 Task: Find a one-way business class flight from Sun Valley to Evansville on May 3rd for 3 adults and 3 children, using American Airlines, with 4 checked bags, departing between 4:00 AM and 12:00 AM.
Action: Mouse moved to (292, 272)
Screenshot: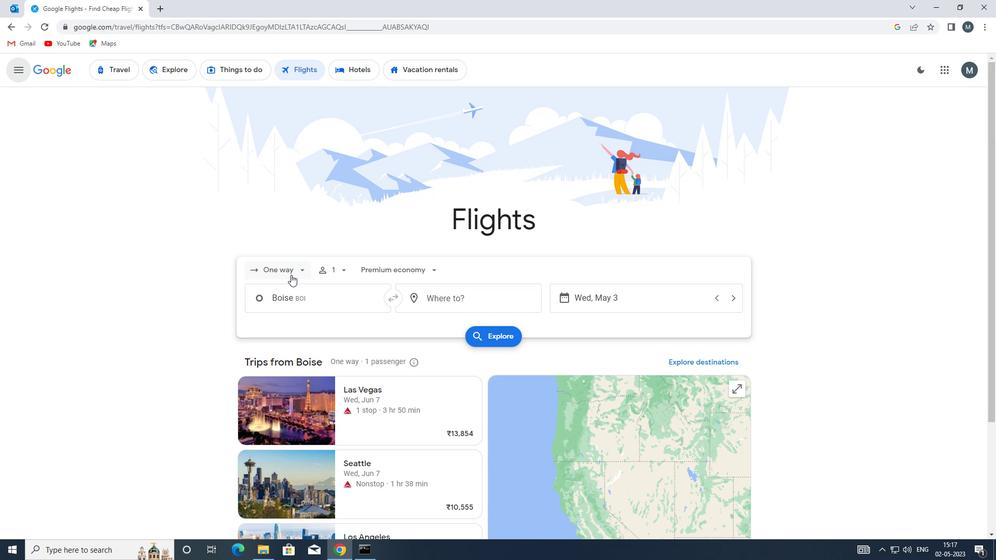 
Action: Mouse pressed left at (292, 272)
Screenshot: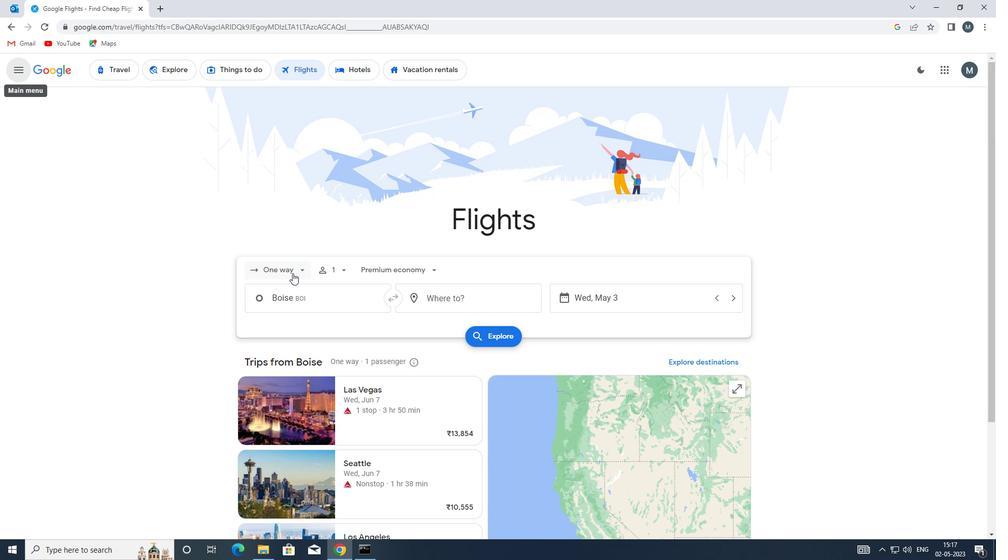 
Action: Mouse moved to (298, 318)
Screenshot: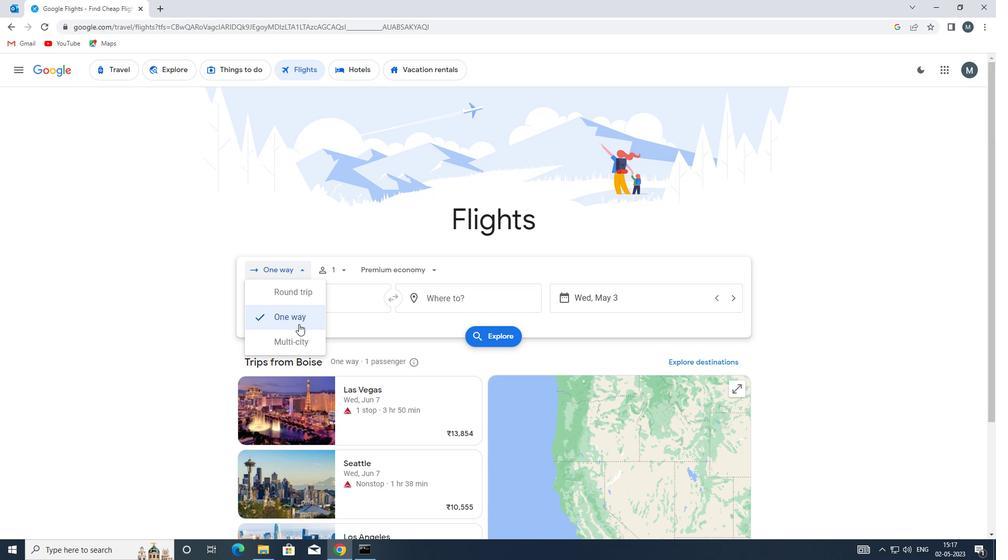 
Action: Mouse pressed left at (298, 318)
Screenshot: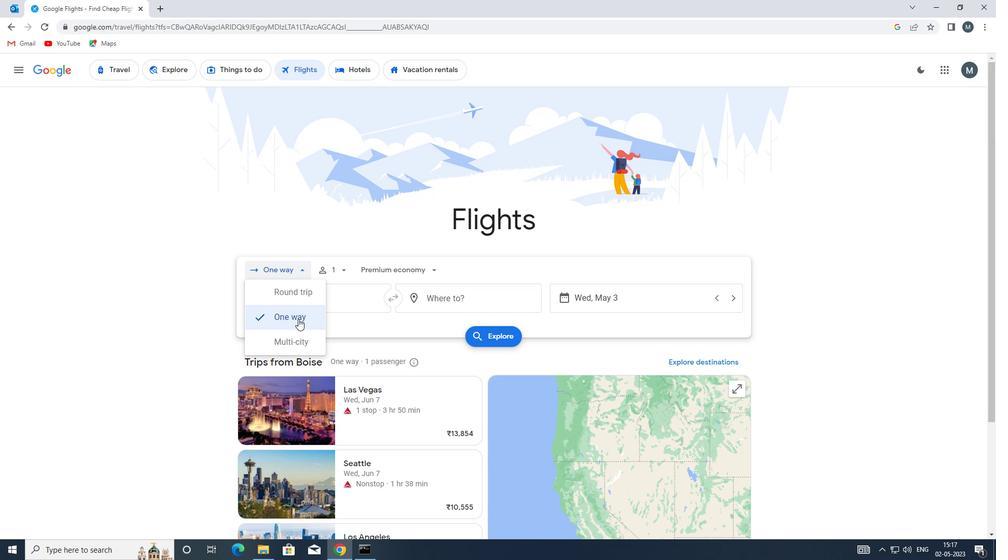 
Action: Mouse moved to (342, 267)
Screenshot: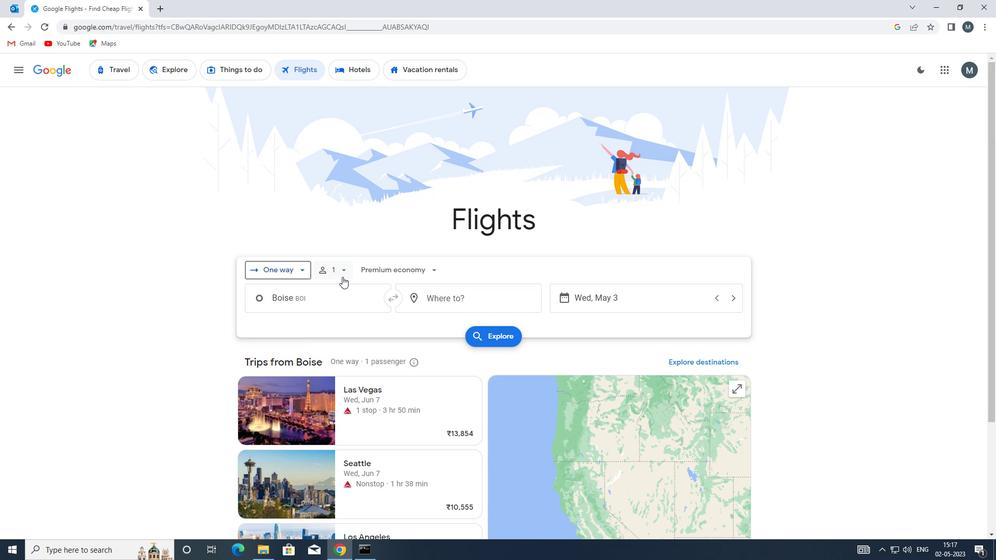 
Action: Mouse pressed left at (342, 267)
Screenshot: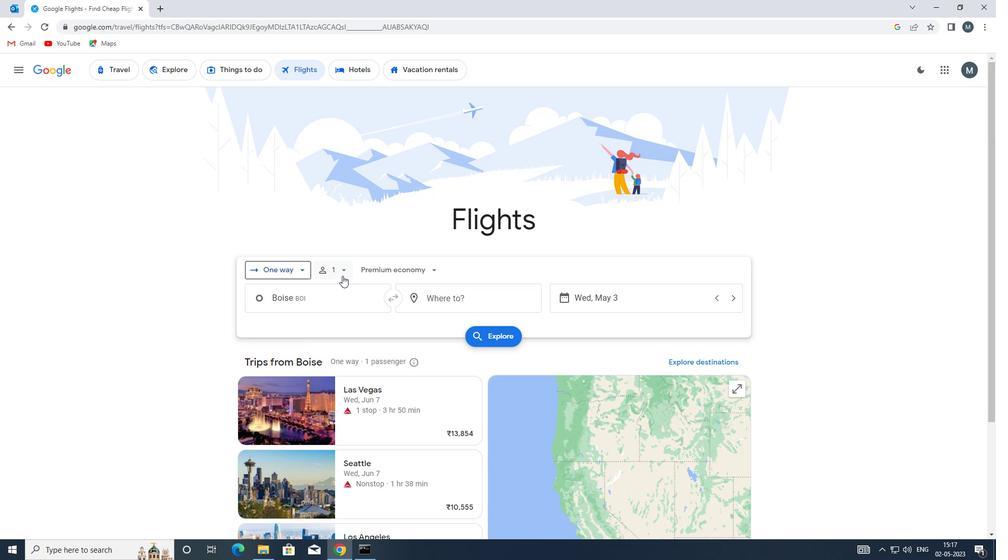 
Action: Mouse moved to (420, 295)
Screenshot: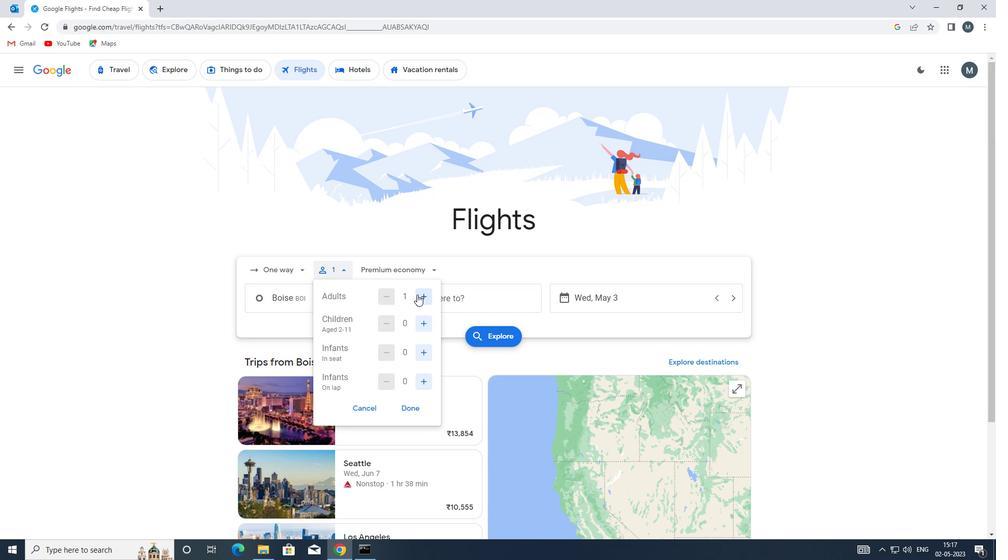 
Action: Mouse pressed left at (420, 295)
Screenshot: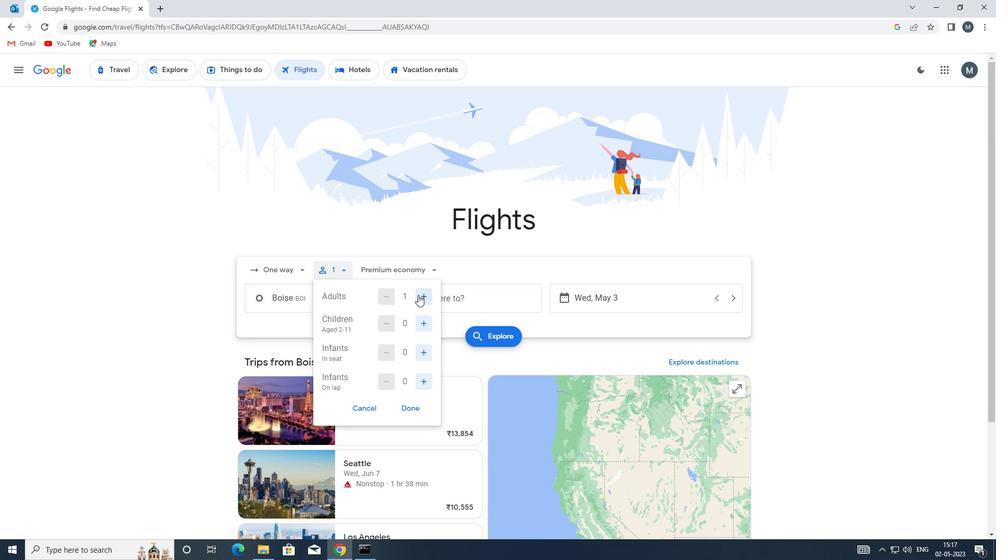 
Action: Mouse moved to (420, 295)
Screenshot: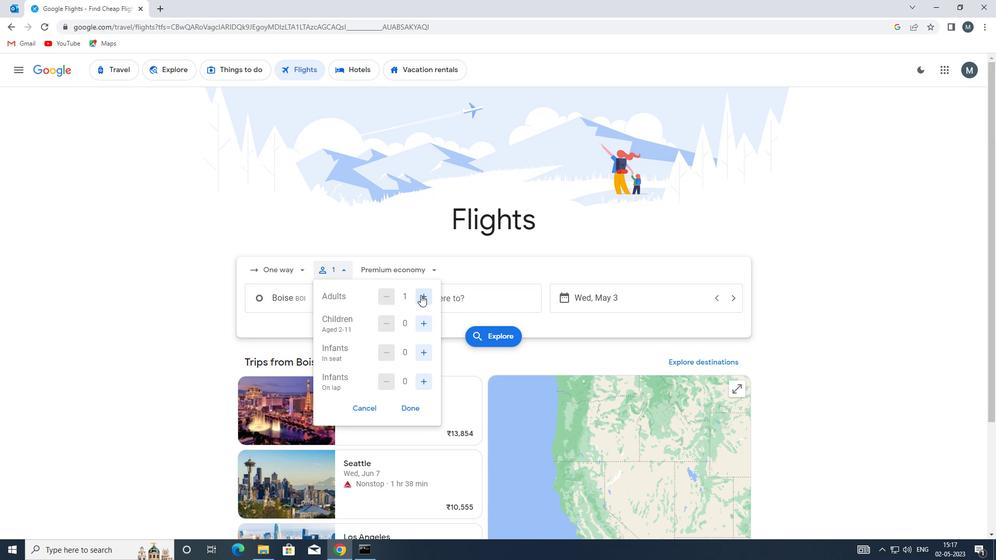 
Action: Mouse pressed left at (420, 295)
Screenshot: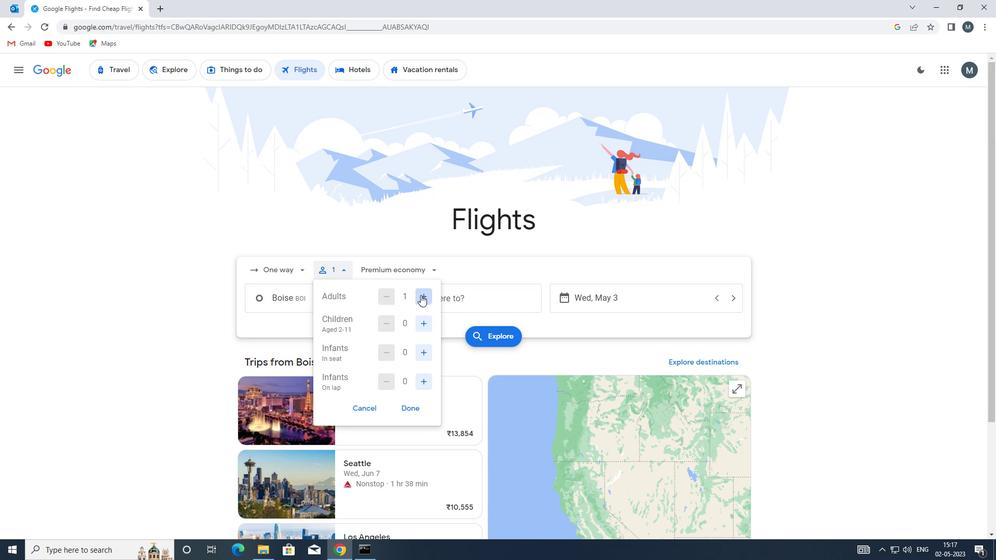 
Action: Mouse pressed left at (420, 295)
Screenshot: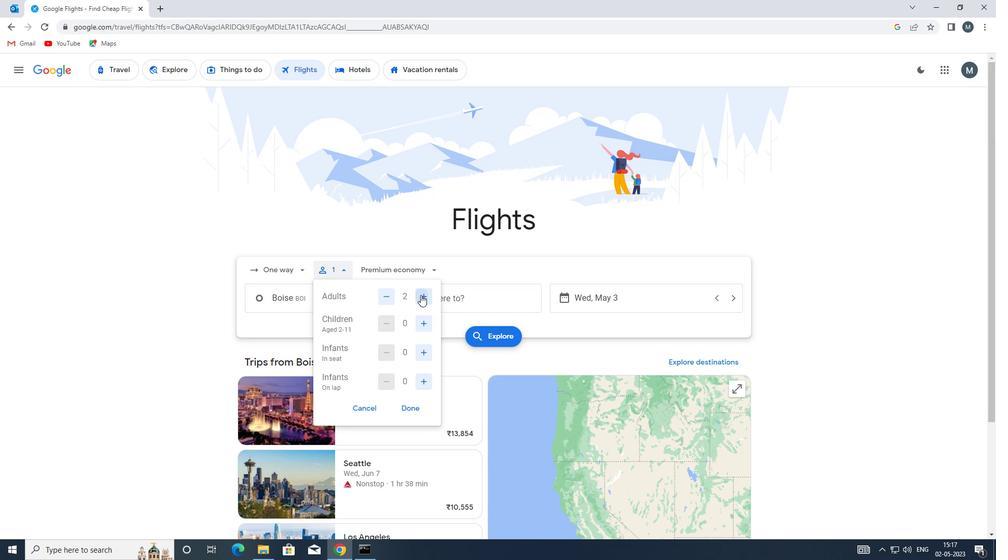 
Action: Mouse moved to (386, 295)
Screenshot: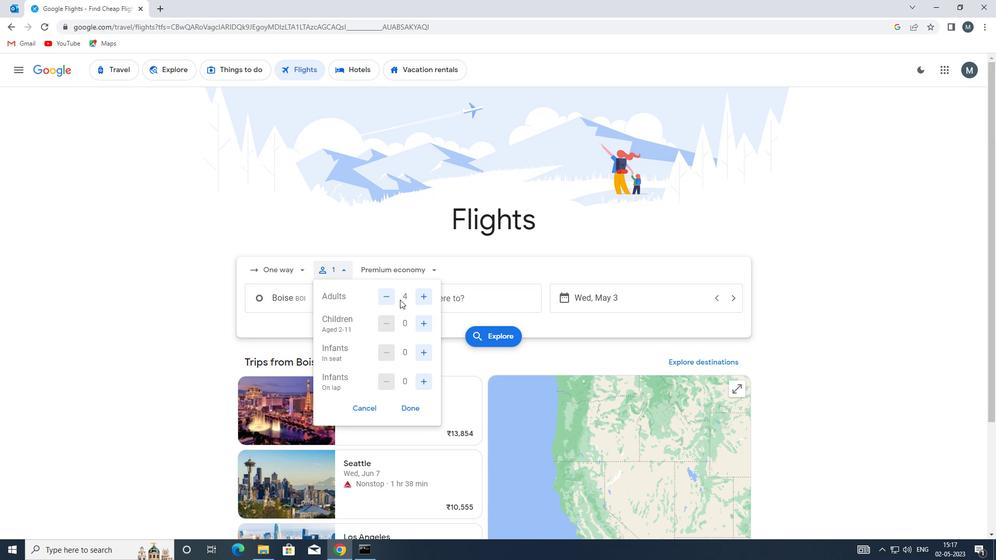 
Action: Mouse pressed left at (386, 295)
Screenshot: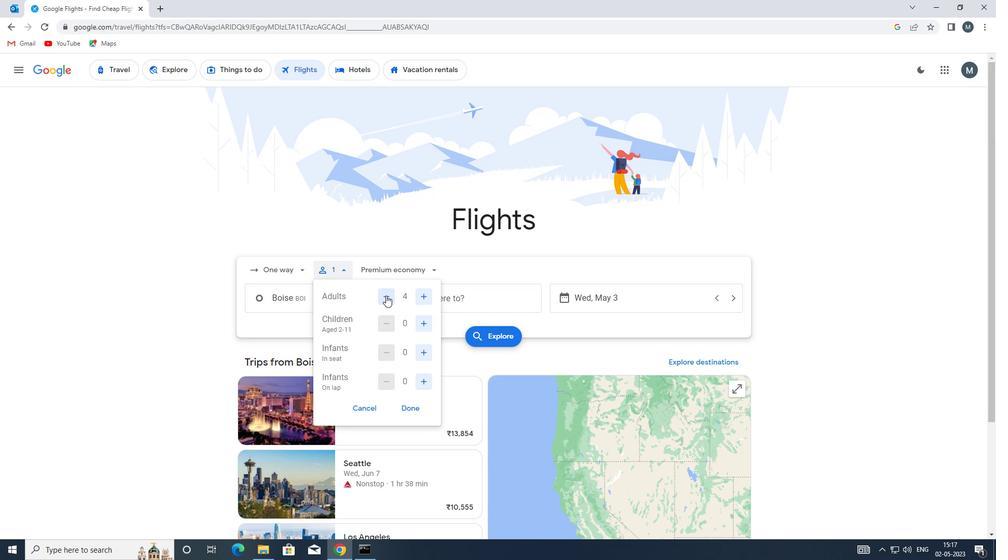 
Action: Mouse moved to (420, 322)
Screenshot: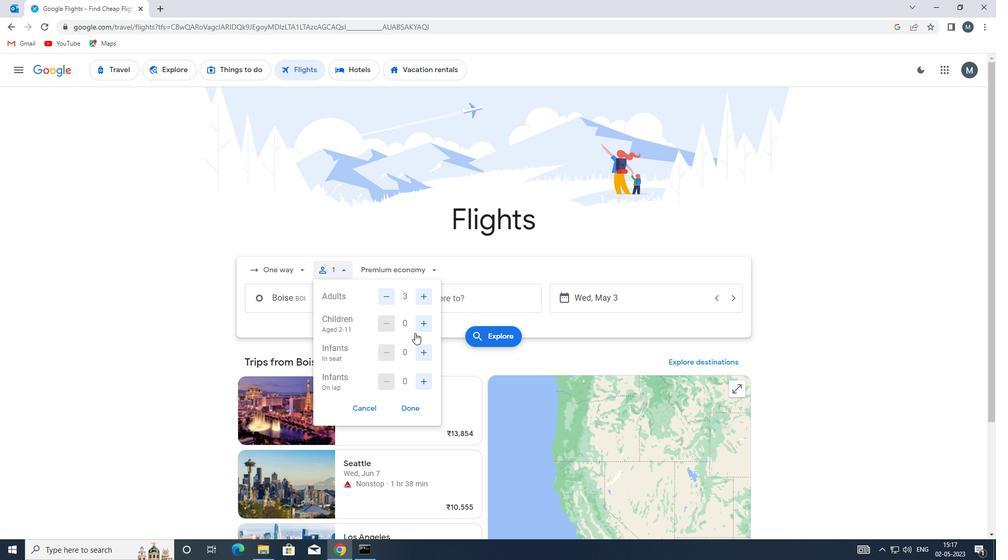 
Action: Mouse pressed left at (420, 322)
Screenshot: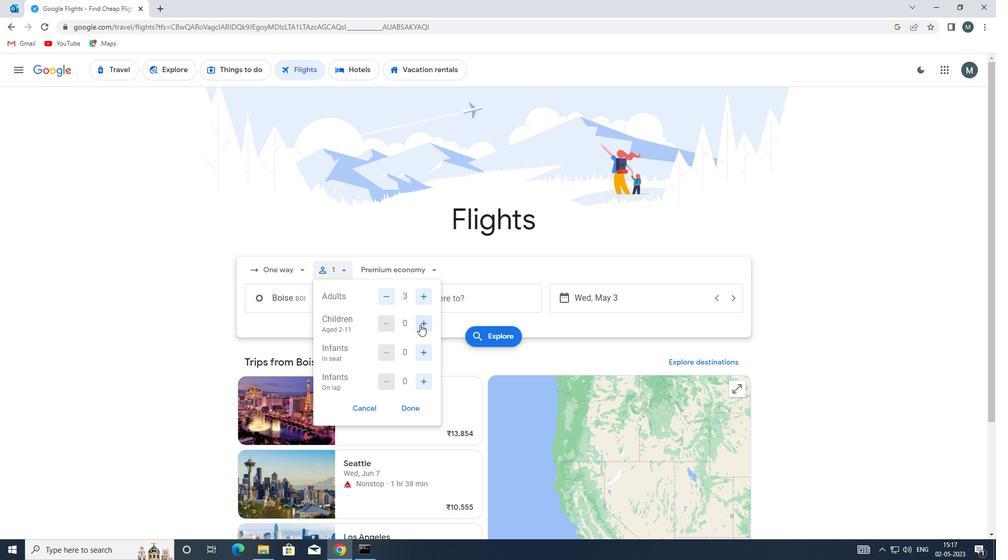 
Action: Mouse moved to (421, 322)
Screenshot: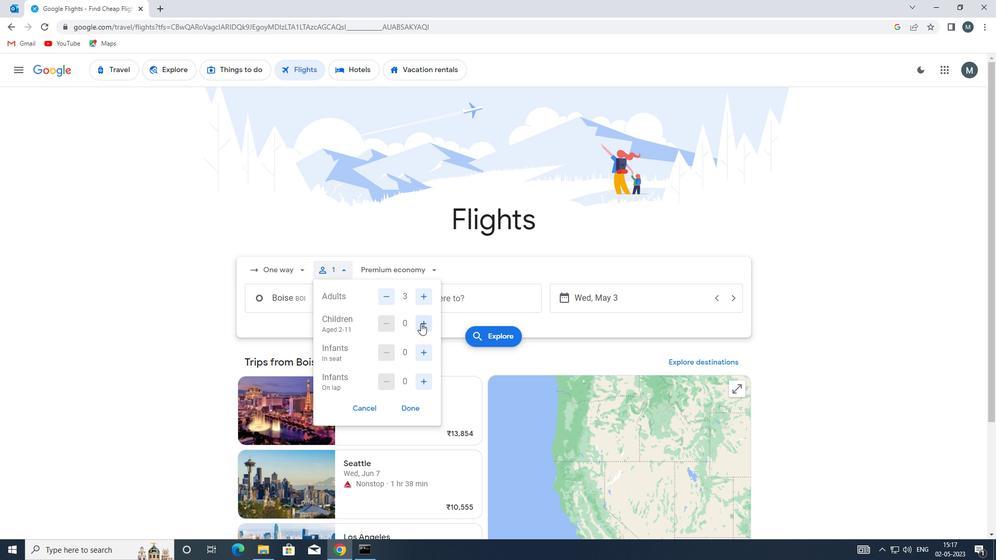 
Action: Mouse pressed left at (421, 322)
Screenshot: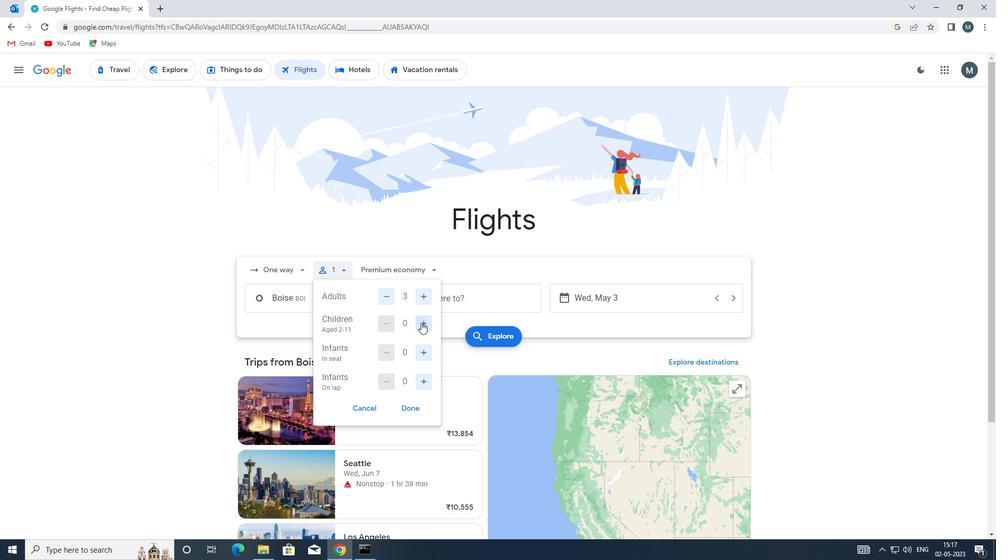 
Action: Mouse pressed left at (421, 322)
Screenshot: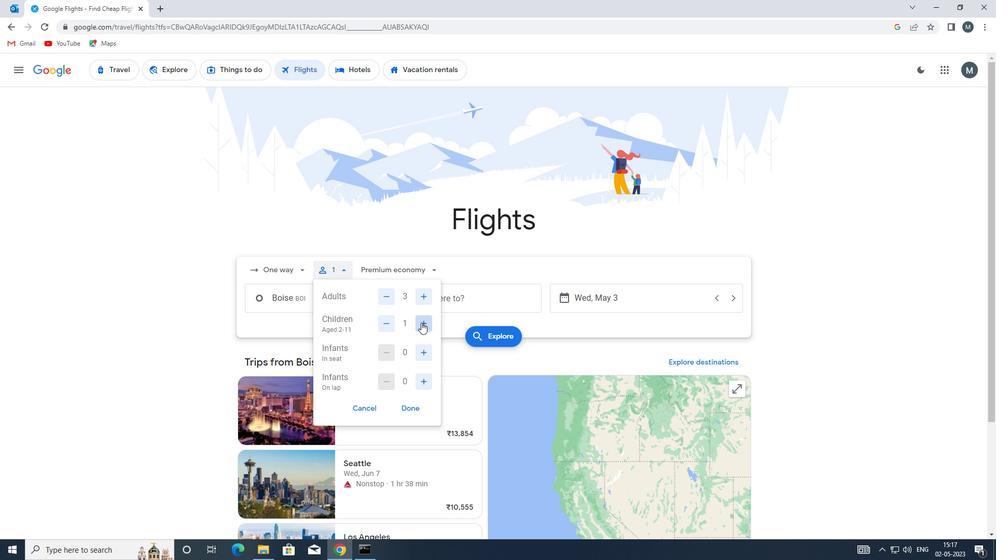 
Action: Mouse moved to (418, 401)
Screenshot: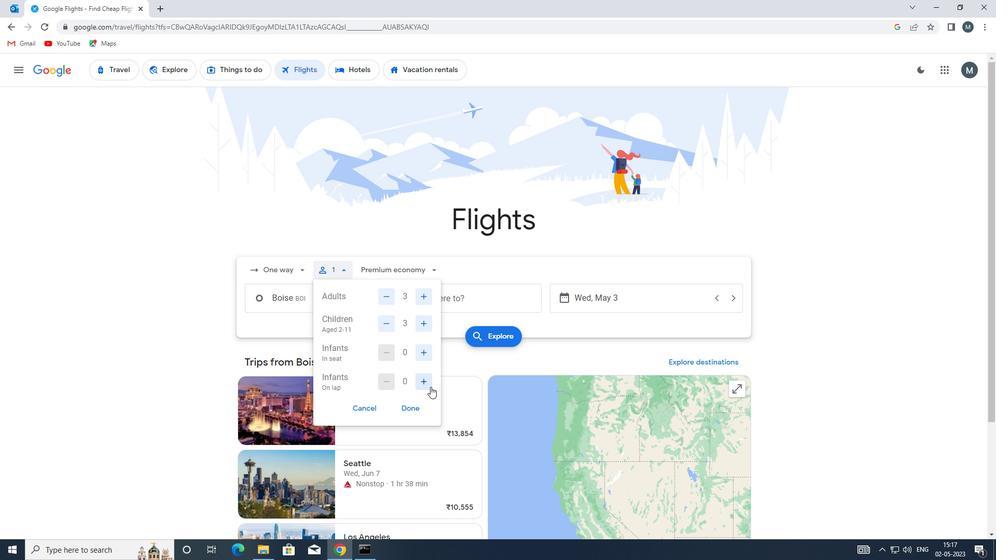 
Action: Mouse pressed left at (418, 401)
Screenshot: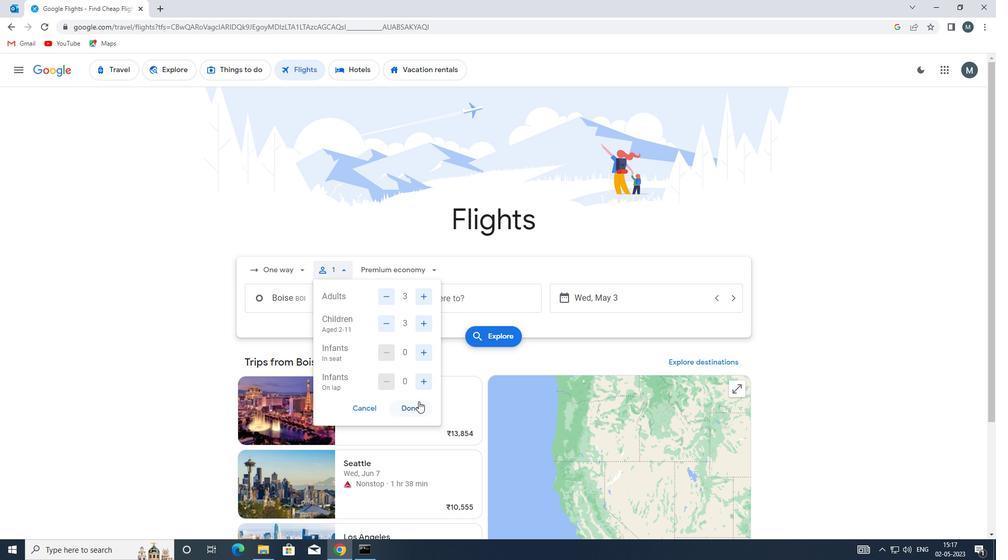 
Action: Mouse moved to (401, 271)
Screenshot: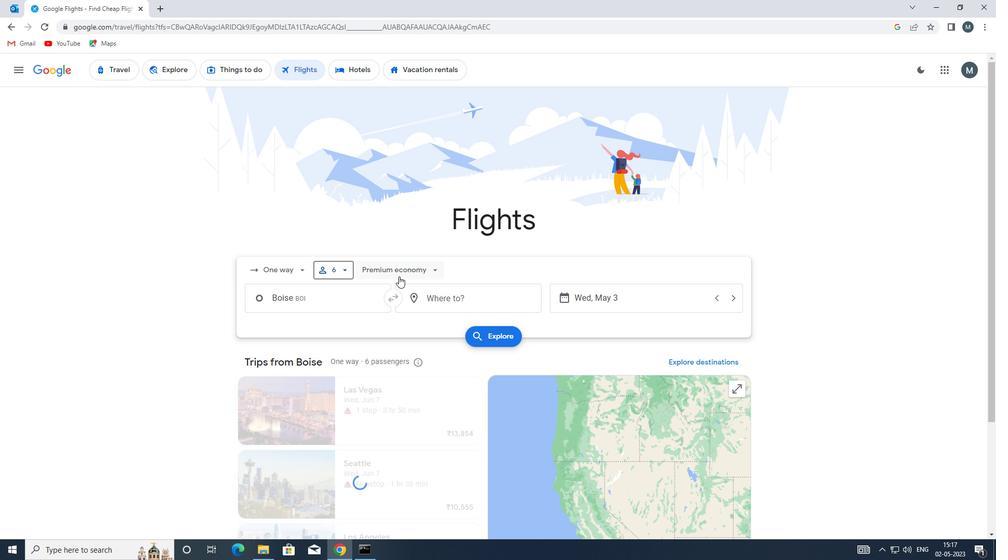 
Action: Mouse pressed left at (401, 271)
Screenshot: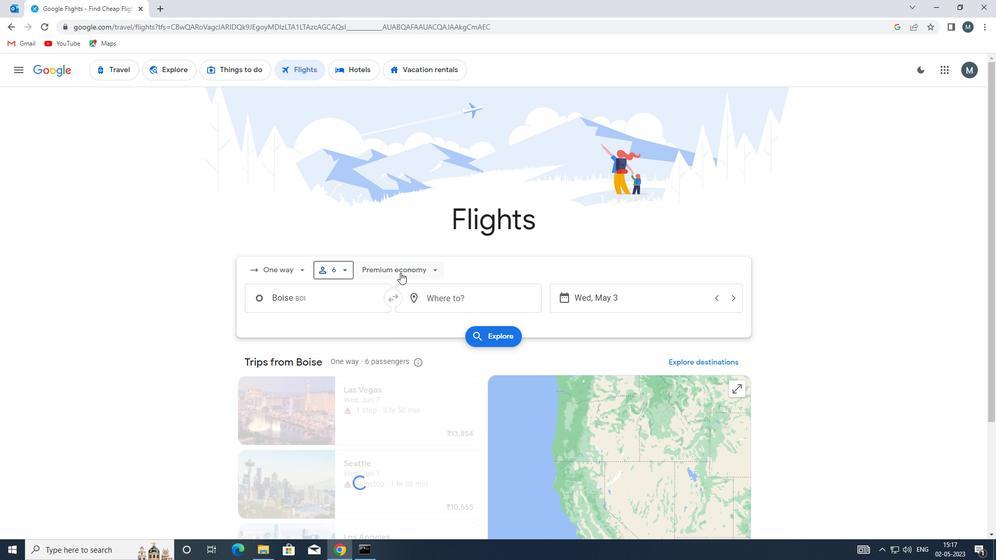 
Action: Mouse moved to (418, 335)
Screenshot: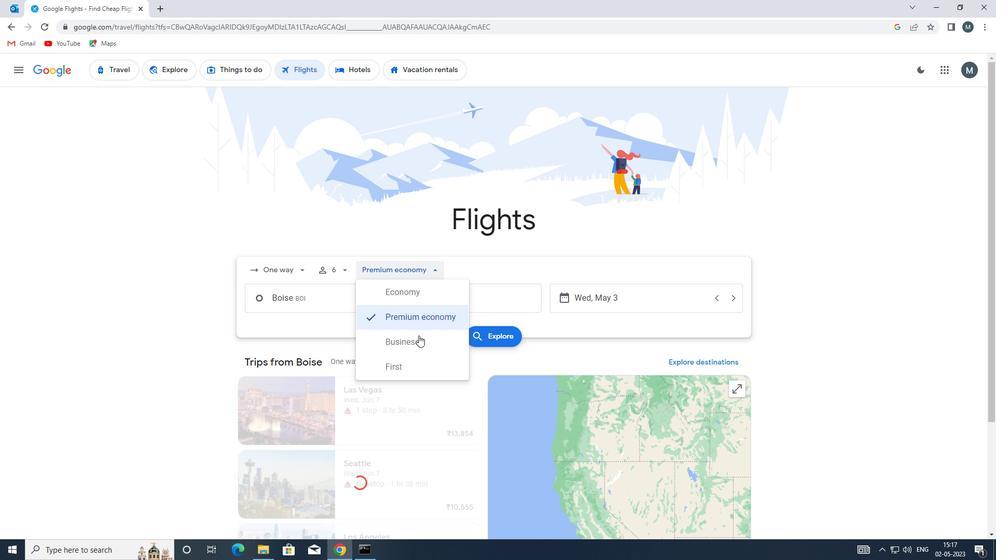 
Action: Mouse pressed left at (418, 335)
Screenshot: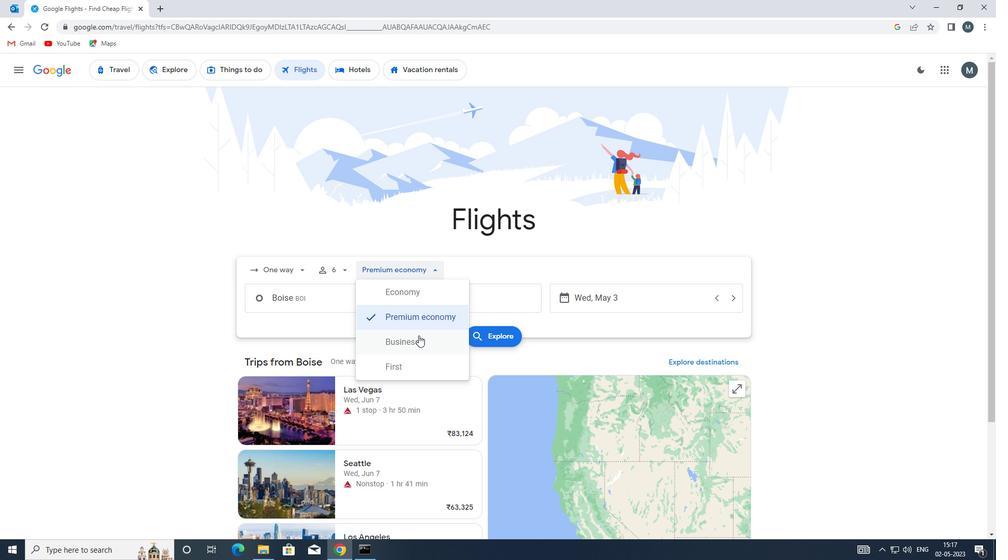 
Action: Mouse moved to (327, 297)
Screenshot: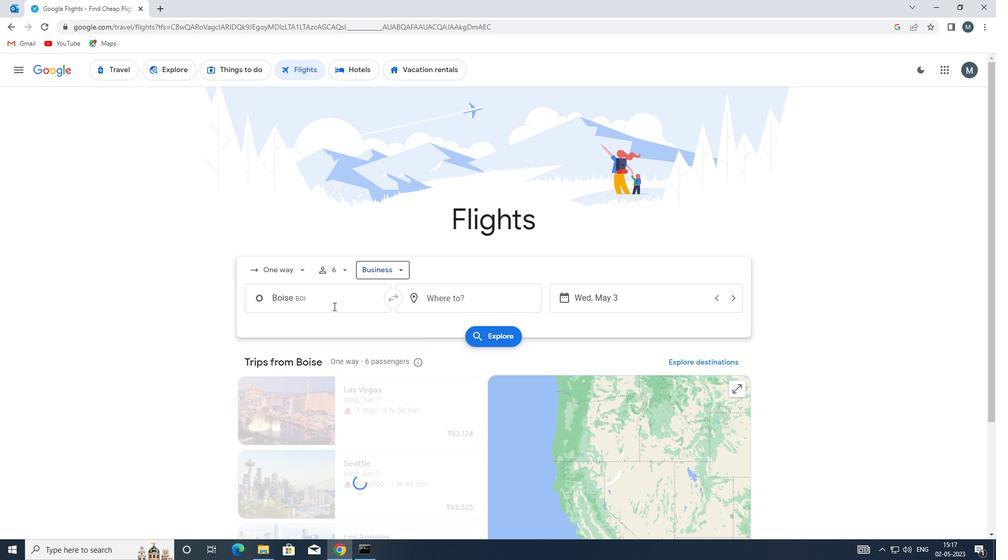 
Action: Mouse pressed left at (327, 297)
Screenshot: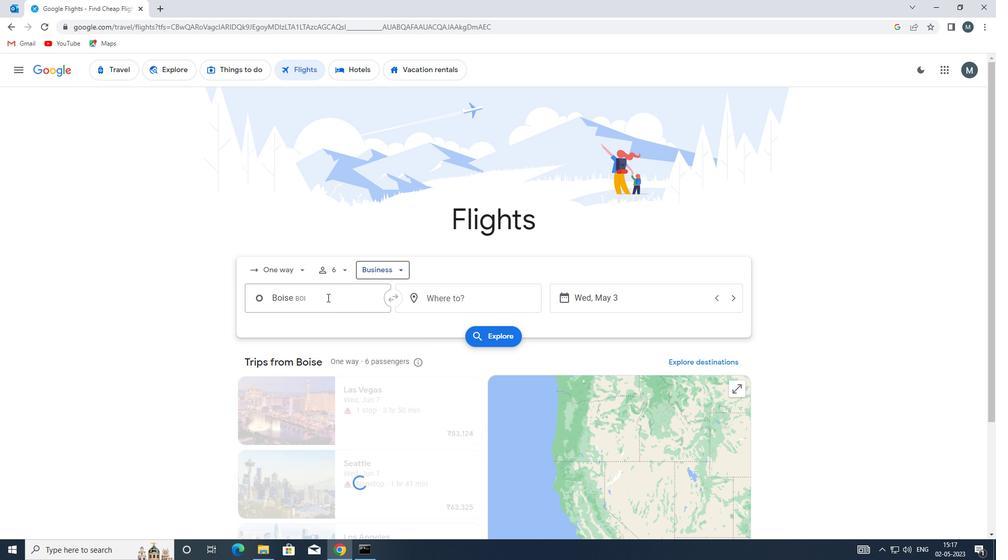
Action: Key pressed sun
Screenshot: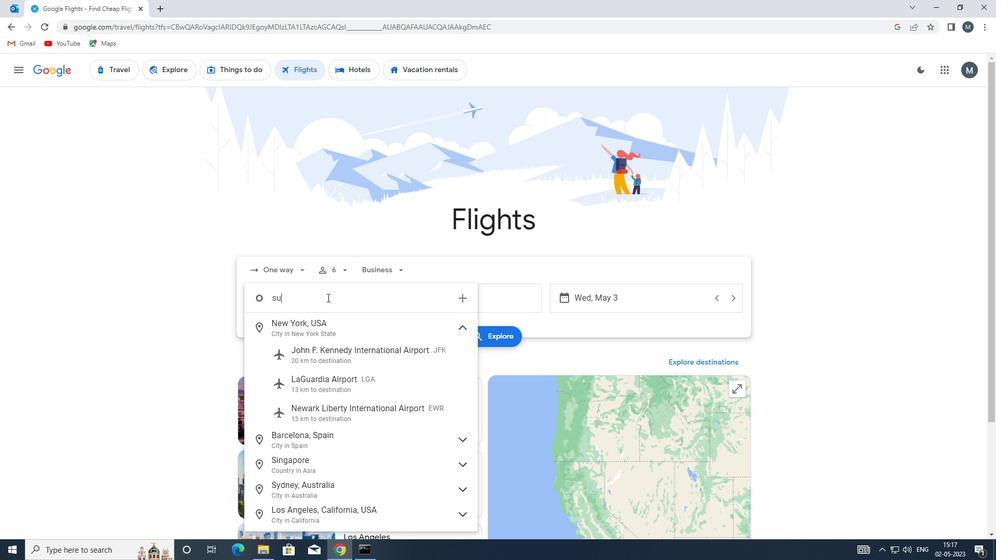 
Action: Mouse moved to (337, 331)
Screenshot: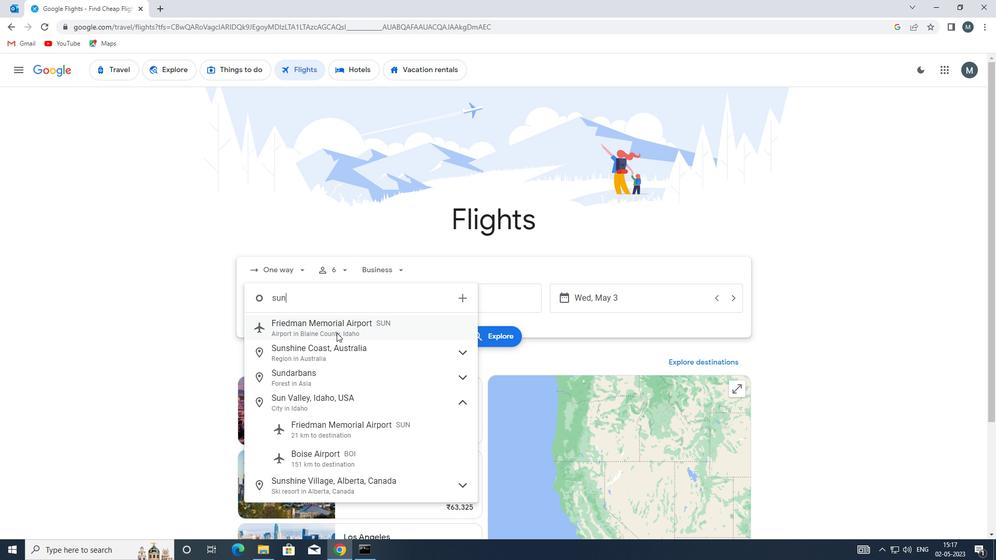 
Action: Mouse pressed left at (337, 331)
Screenshot: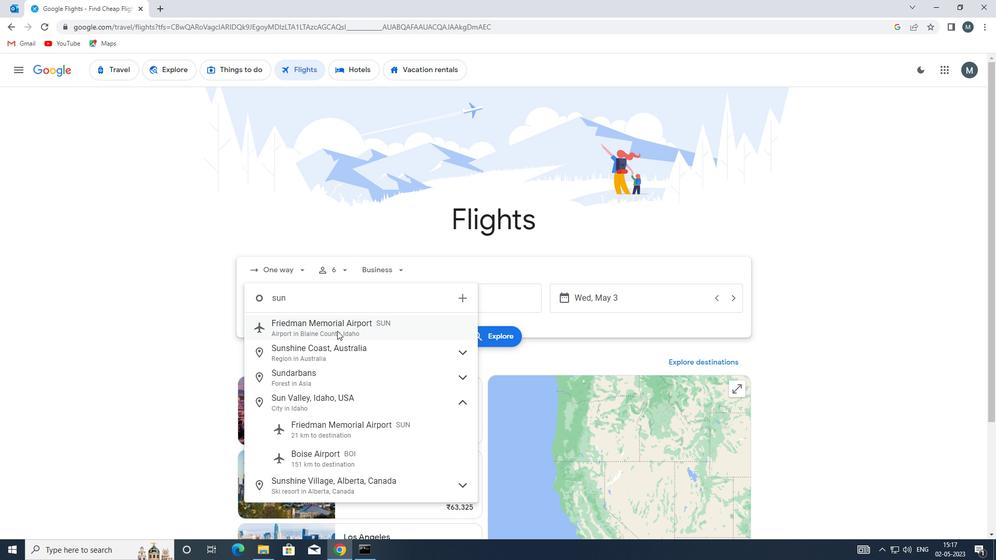 
Action: Mouse moved to (461, 304)
Screenshot: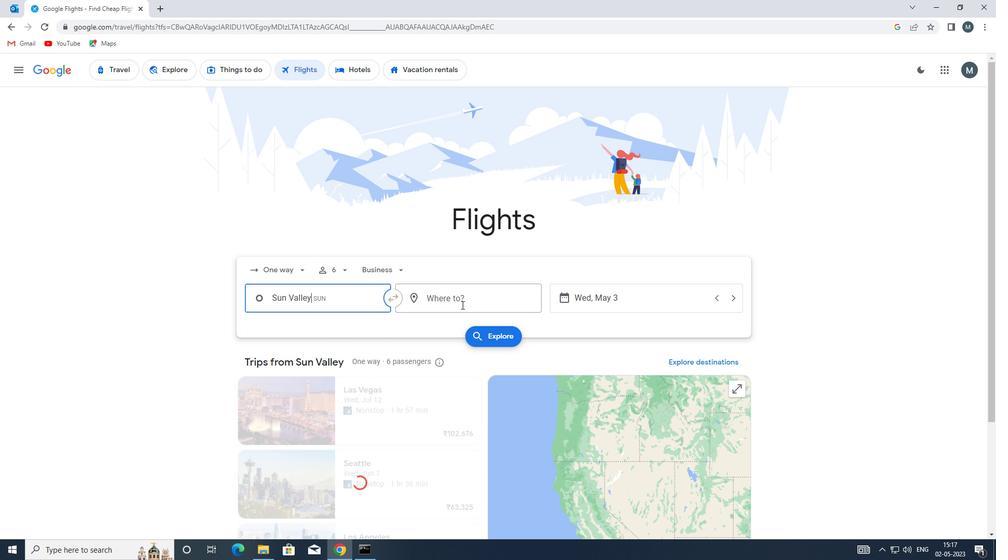 
Action: Mouse pressed left at (461, 304)
Screenshot: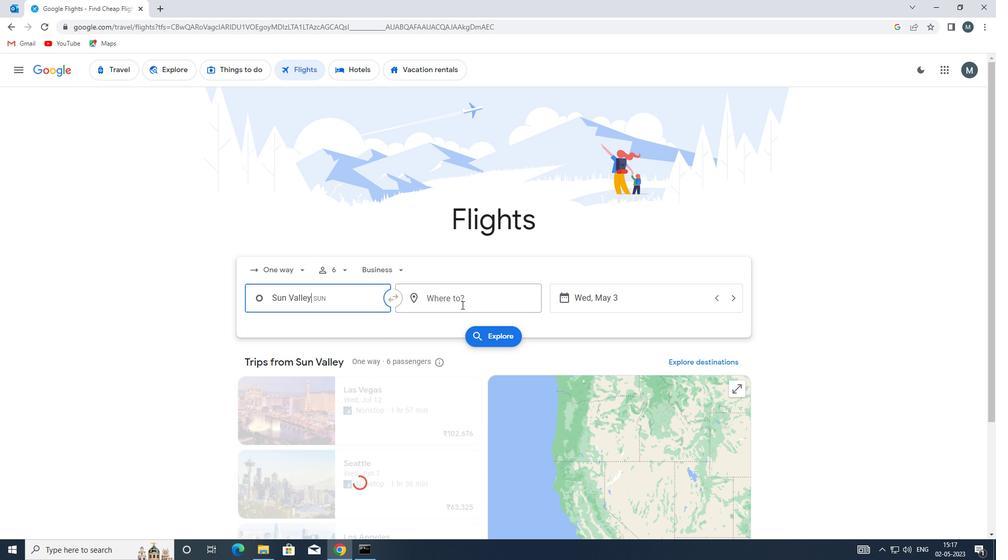 
Action: Key pressed evv
Screenshot: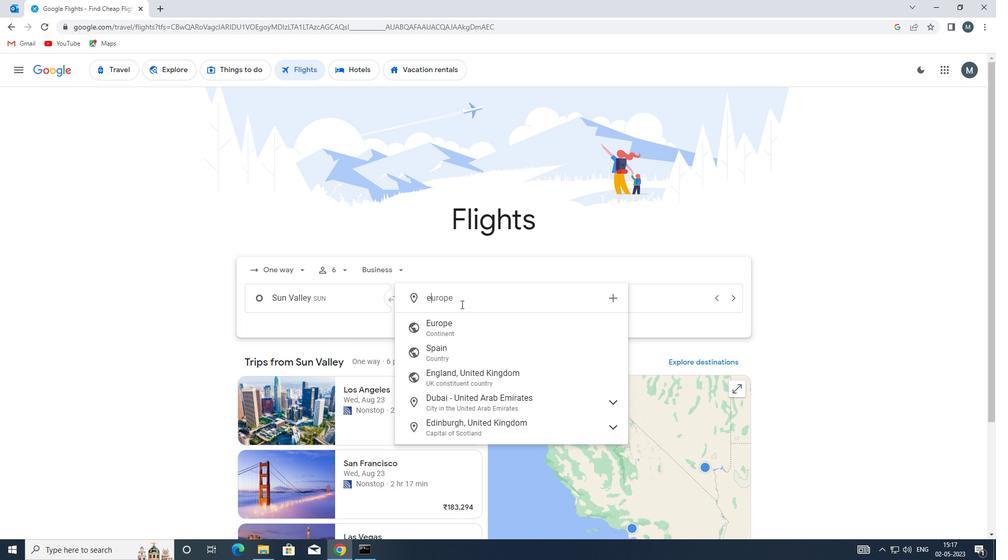 
Action: Mouse moved to (469, 323)
Screenshot: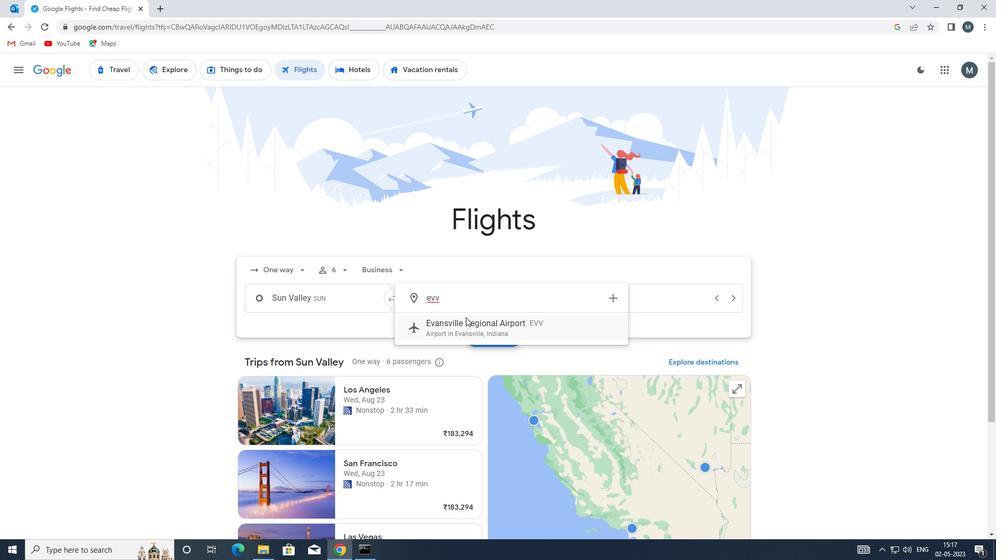 
Action: Mouse pressed left at (469, 323)
Screenshot: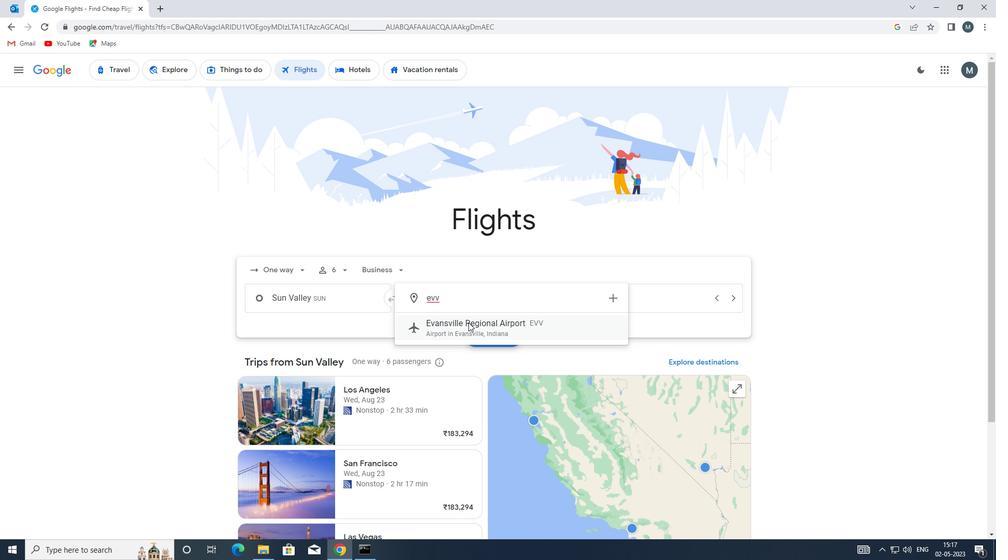 
Action: Mouse moved to (579, 297)
Screenshot: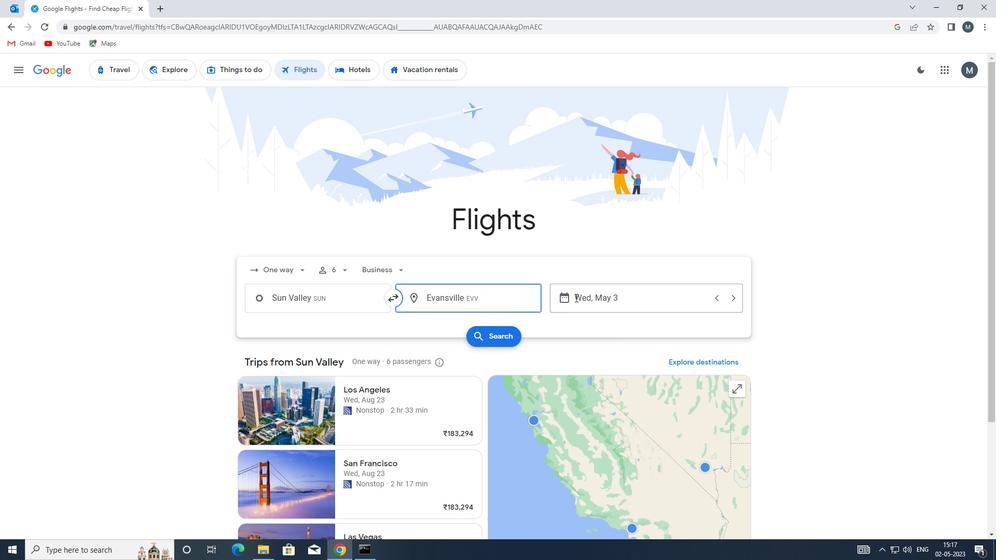 
Action: Mouse pressed left at (579, 297)
Screenshot: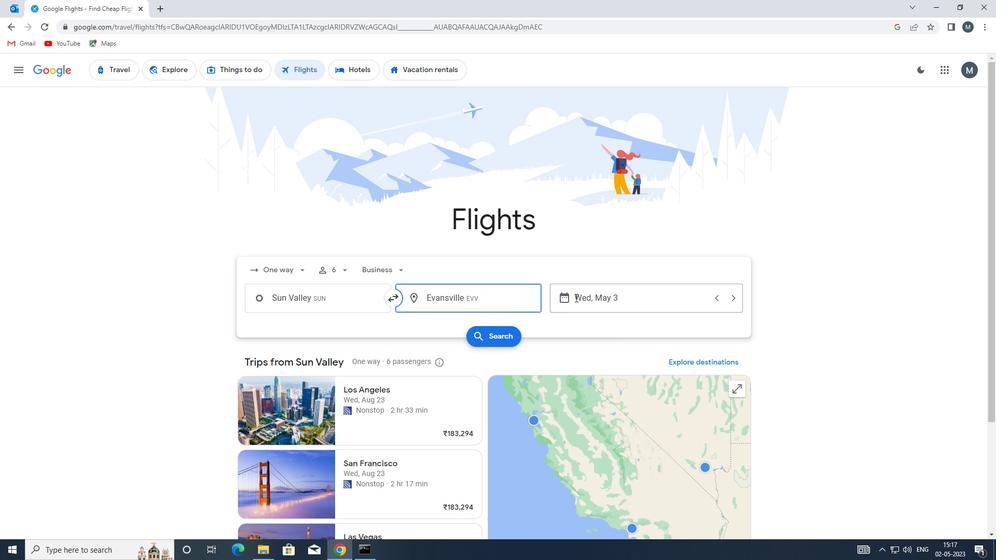 
Action: Mouse moved to (447, 348)
Screenshot: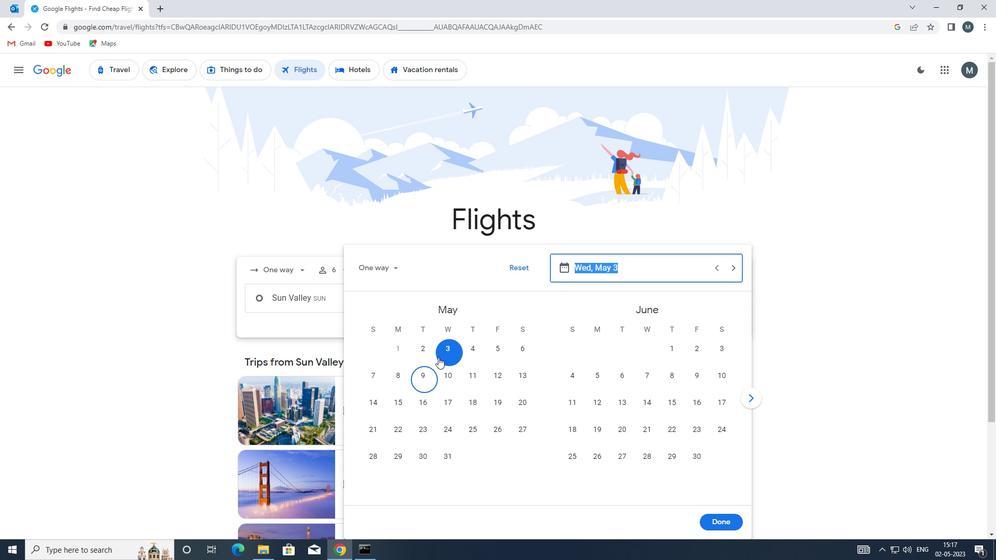 
Action: Mouse pressed left at (447, 348)
Screenshot: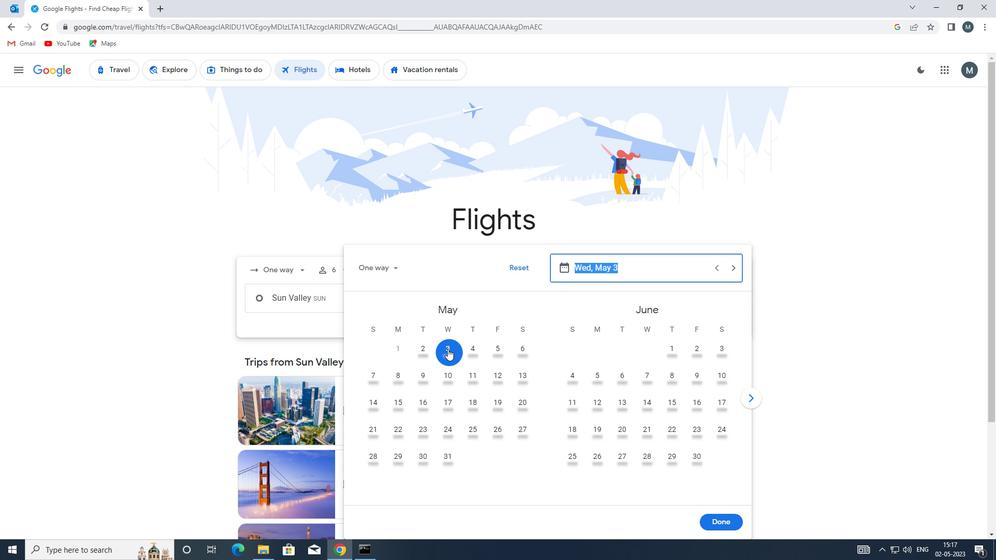 
Action: Mouse moved to (705, 518)
Screenshot: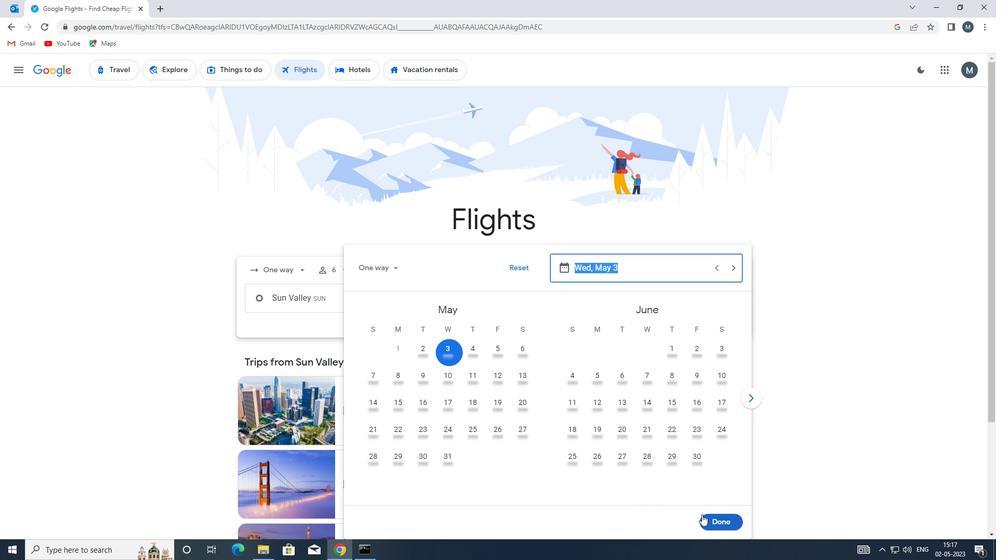 
Action: Mouse pressed left at (705, 518)
Screenshot: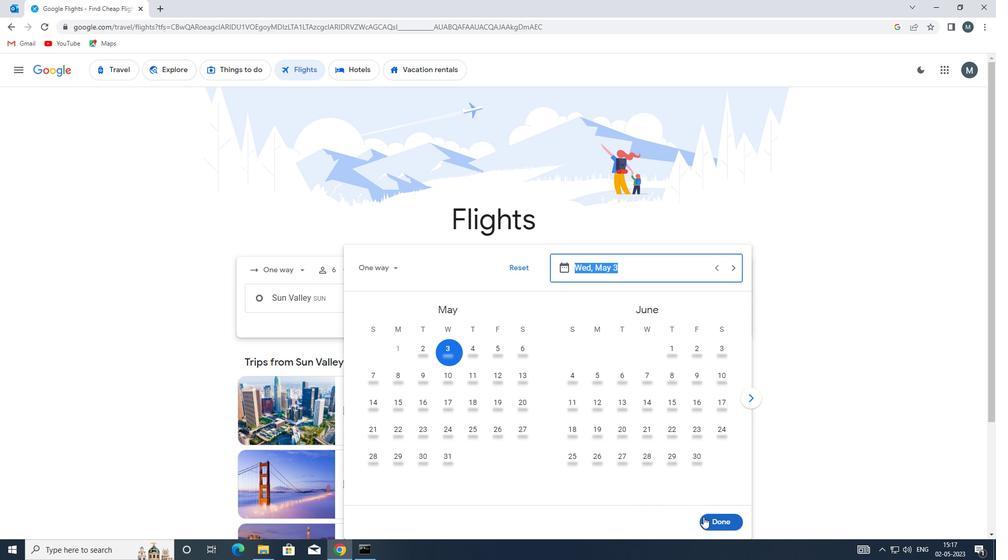 
Action: Mouse moved to (494, 341)
Screenshot: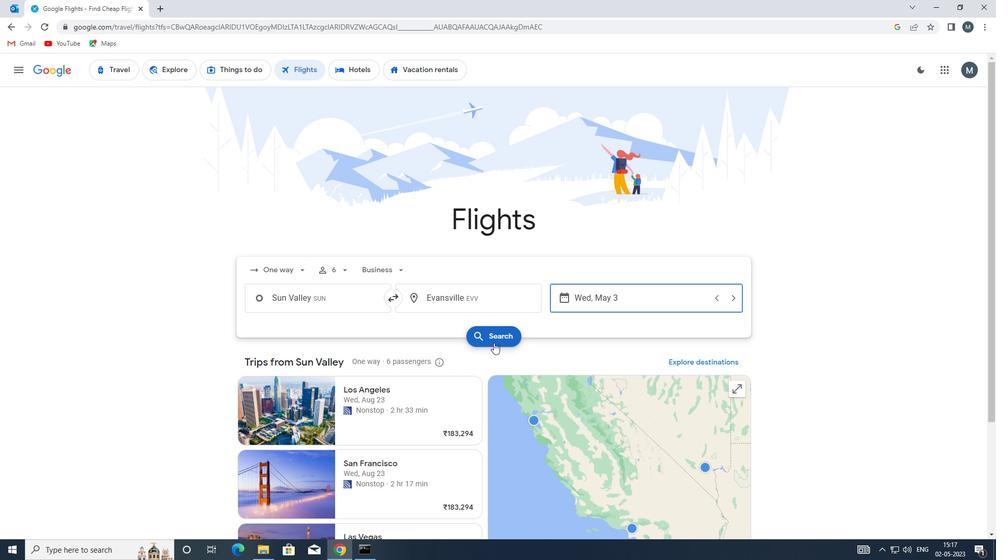
Action: Mouse pressed left at (494, 341)
Screenshot: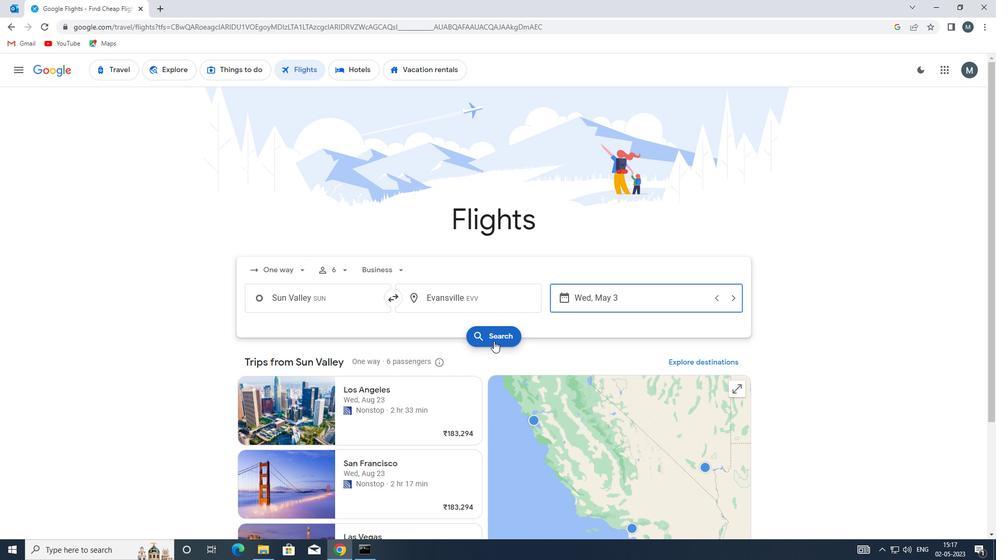 
Action: Mouse moved to (267, 160)
Screenshot: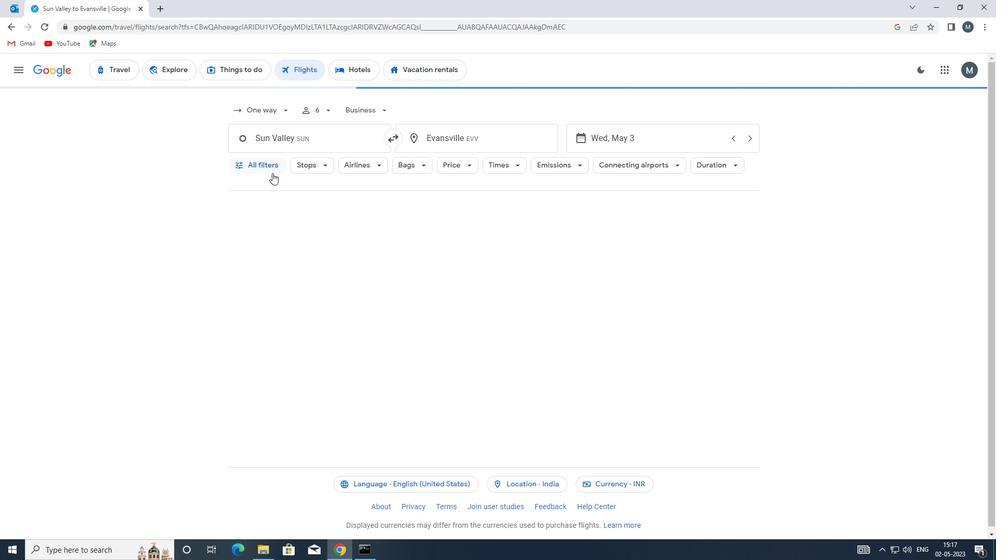 
Action: Mouse pressed left at (267, 160)
Screenshot: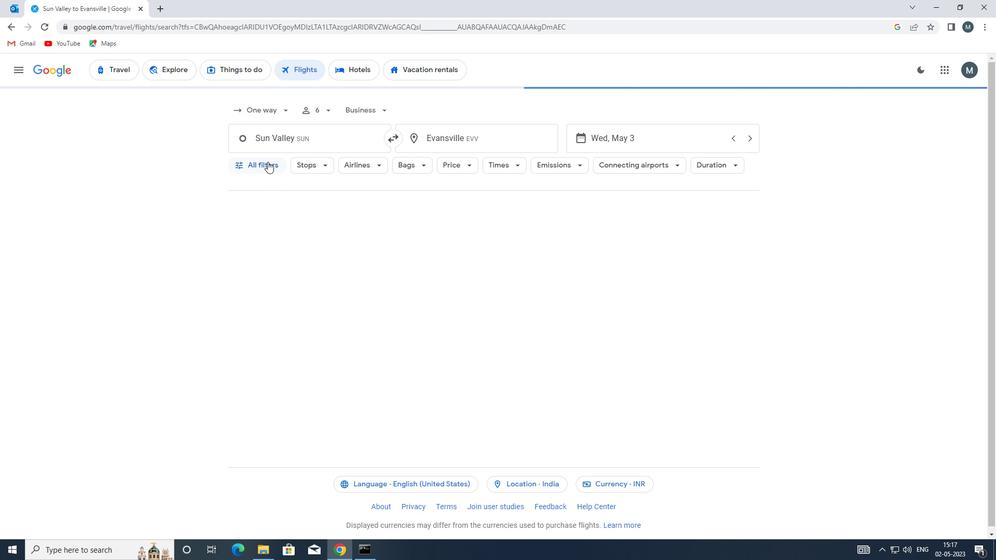 
Action: Mouse moved to (334, 263)
Screenshot: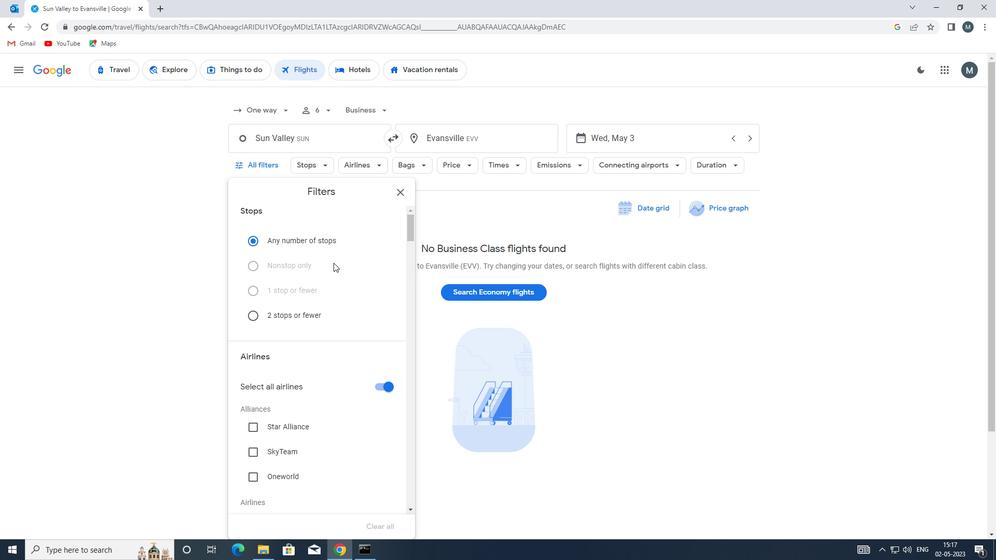 
Action: Mouse scrolled (334, 262) with delta (0, 0)
Screenshot: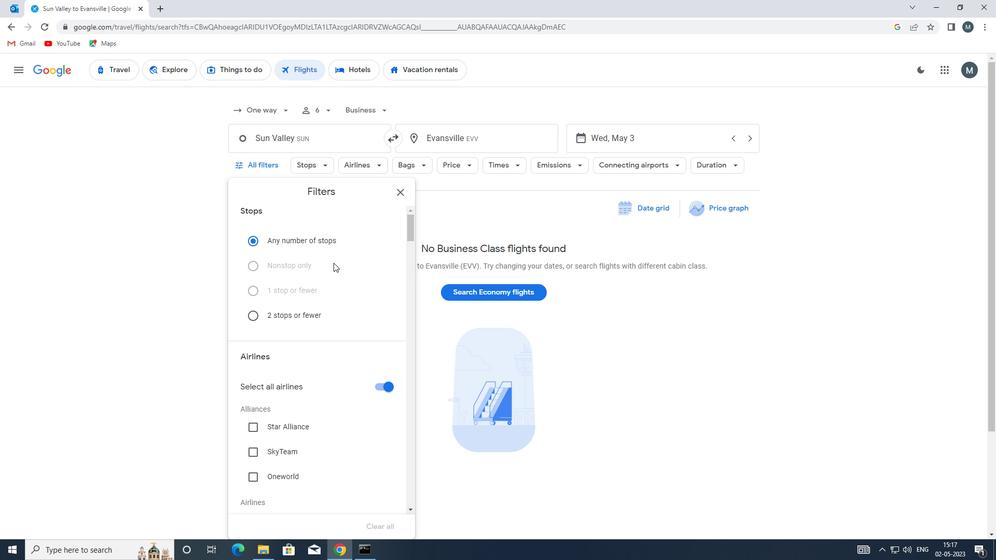 
Action: Mouse moved to (335, 263)
Screenshot: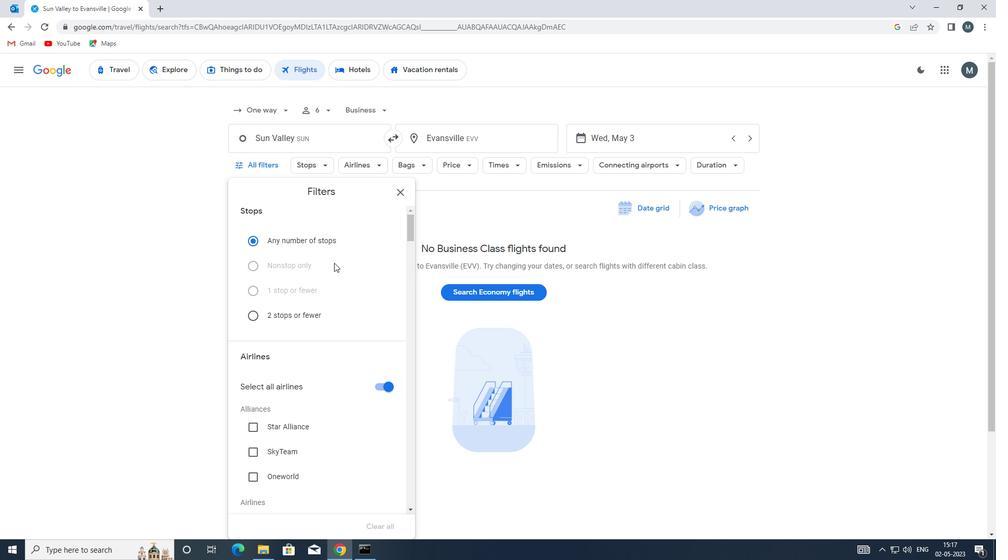 
Action: Mouse scrolled (335, 263) with delta (0, 0)
Screenshot: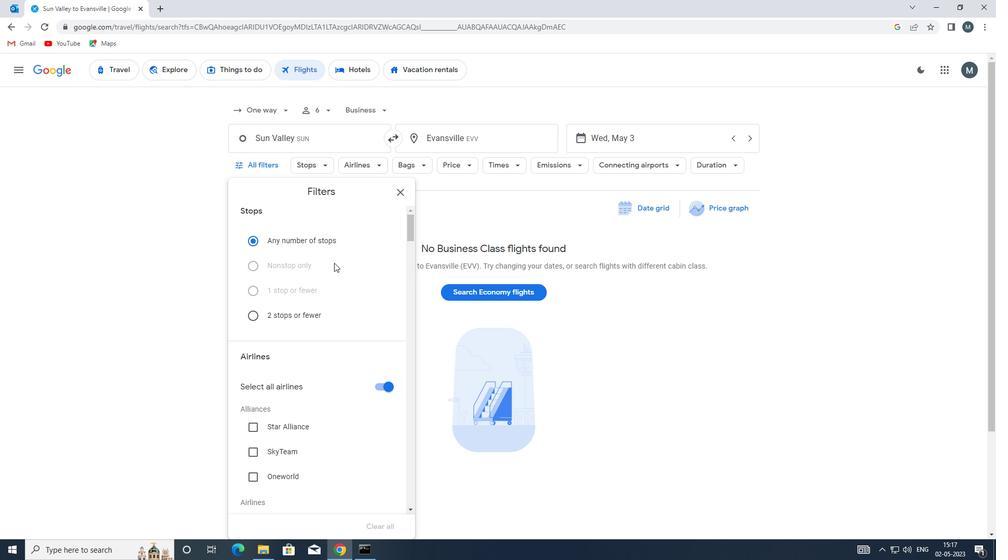 
Action: Mouse moved to (376, 283)
Screenshot: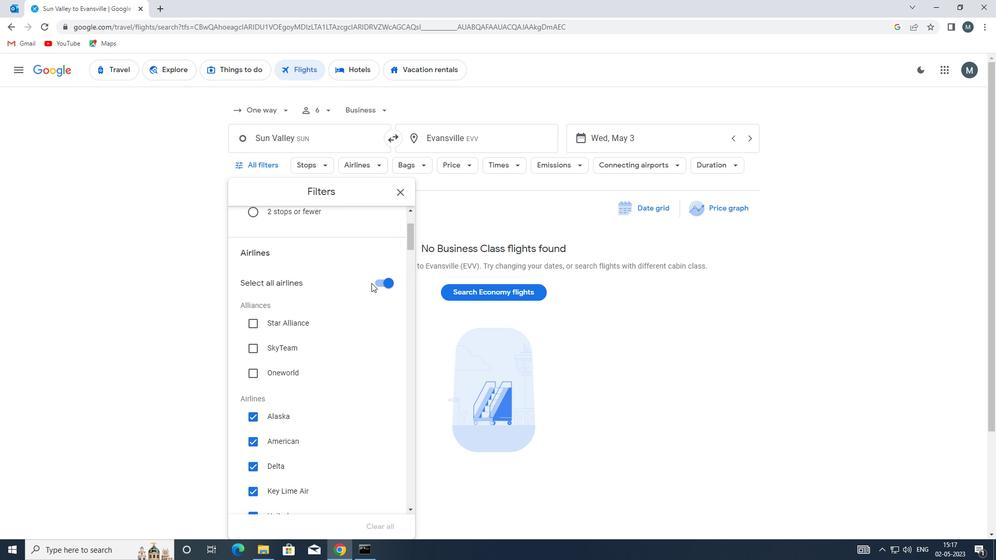 
Action: Mouse pressed left at (376, 283)
Screenshot: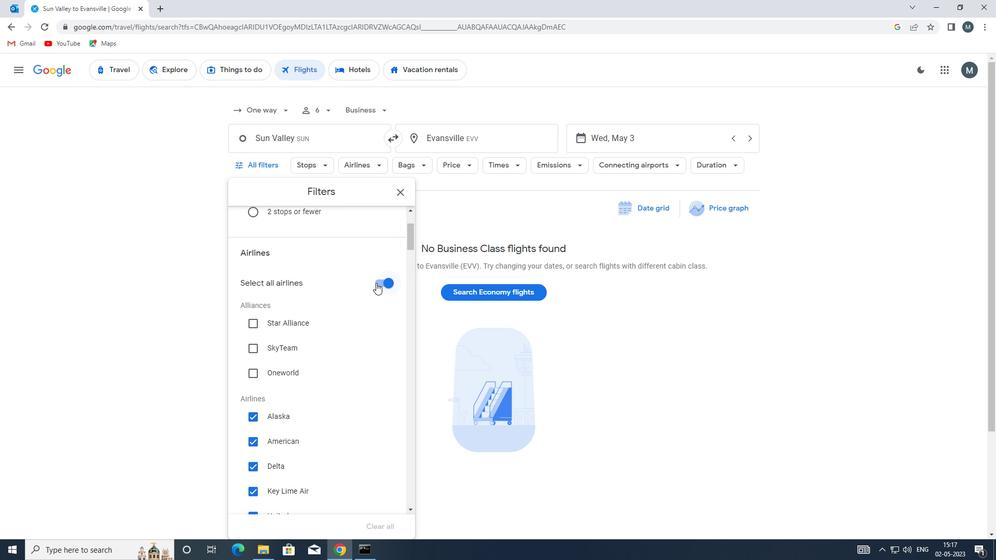 
Action: Mouse moved to (306, 307)
Screenshot: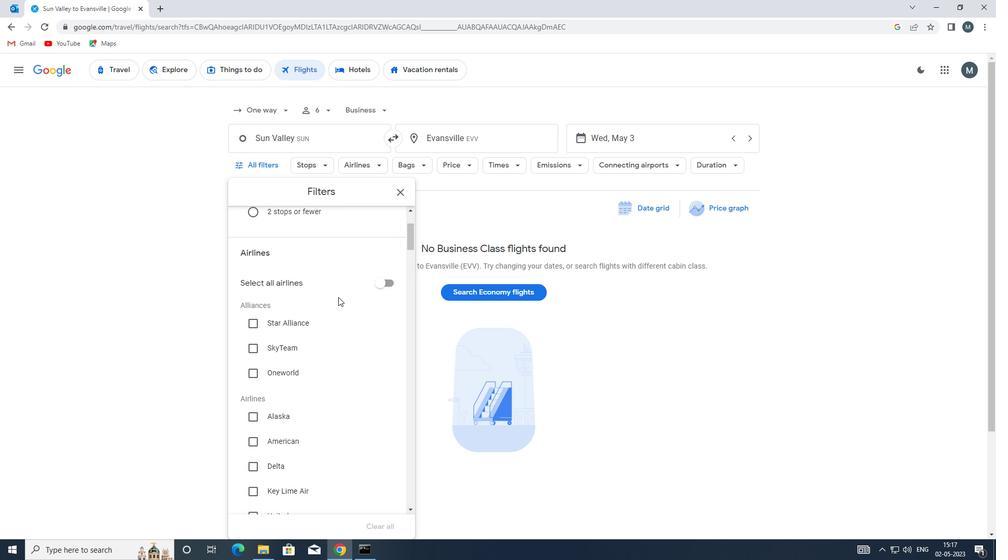 
Action: Mouse scrolled (306, 306) with delta (0, 0)
Screenshot: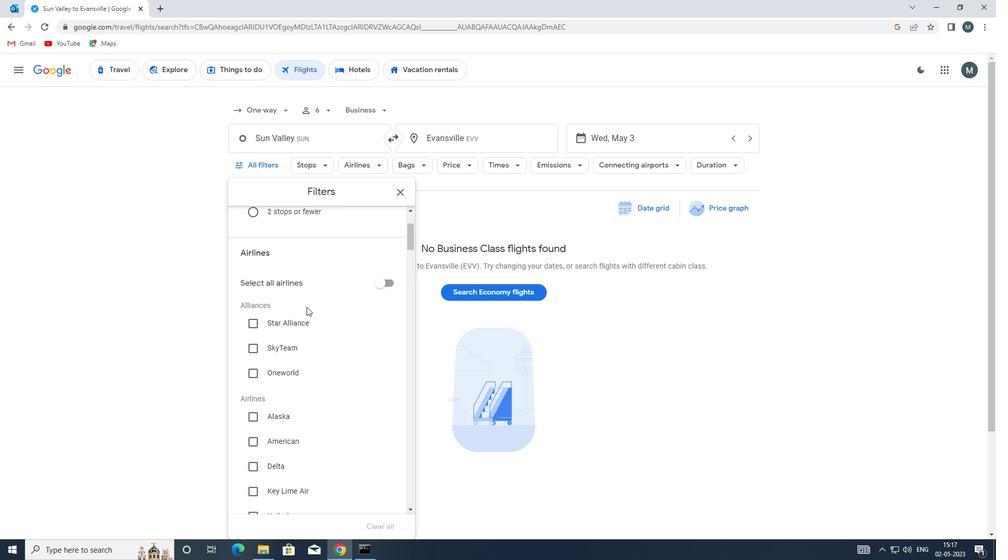 
Action: Mouse scrolled (306, 306) with delta (0, 0)
Screenshot: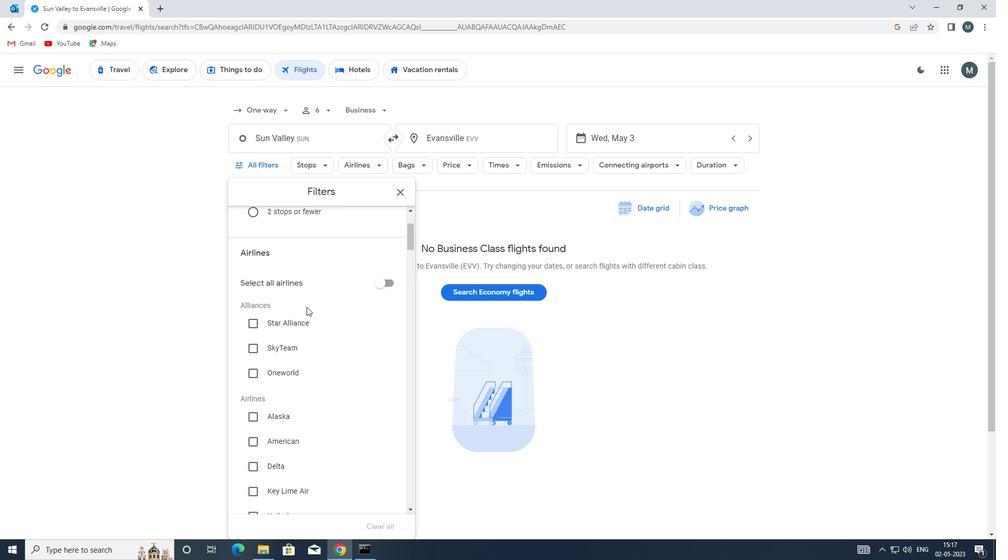 
Action: Mouse moved to (247, 336)
Screenshot: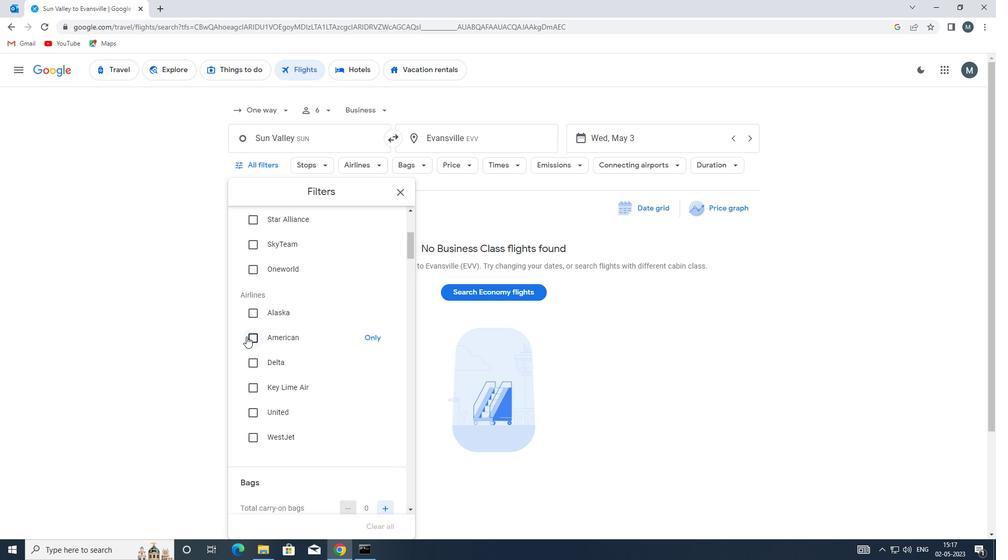 
Action: Mouse pressed left at (247, 336)
Screenshot: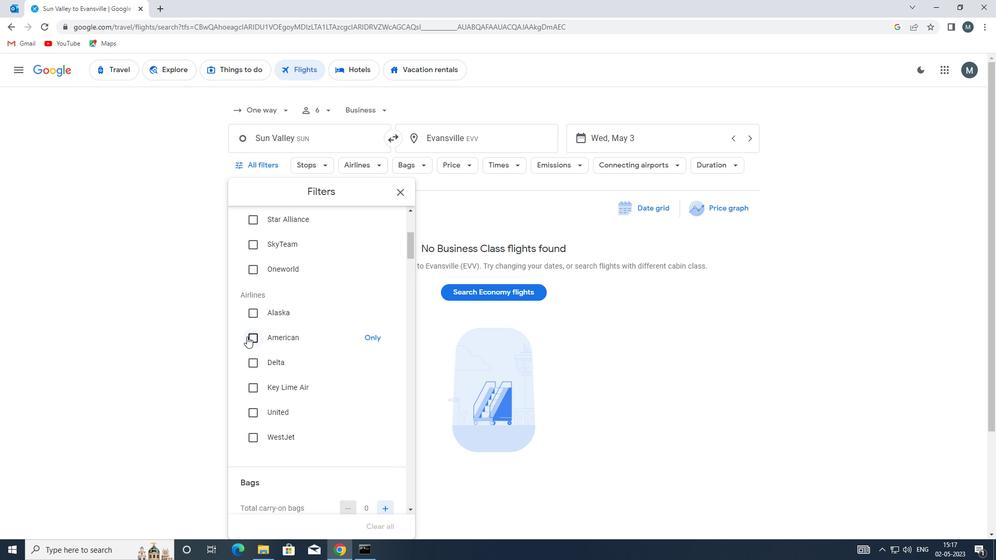 
Action: Mouse moved to (260, 335)
Screenshot: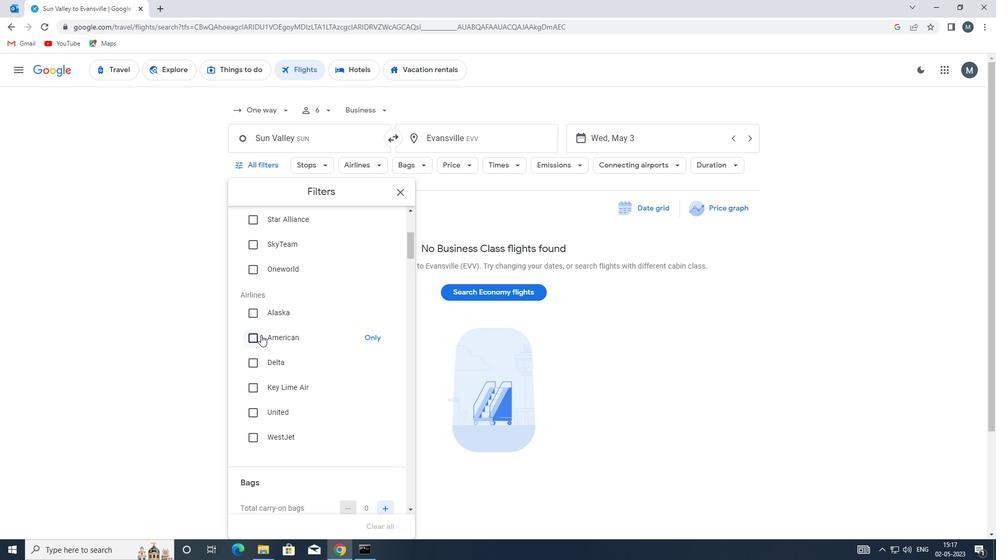 
Action: Mouse pressed left at (260, 335)
Screenshot: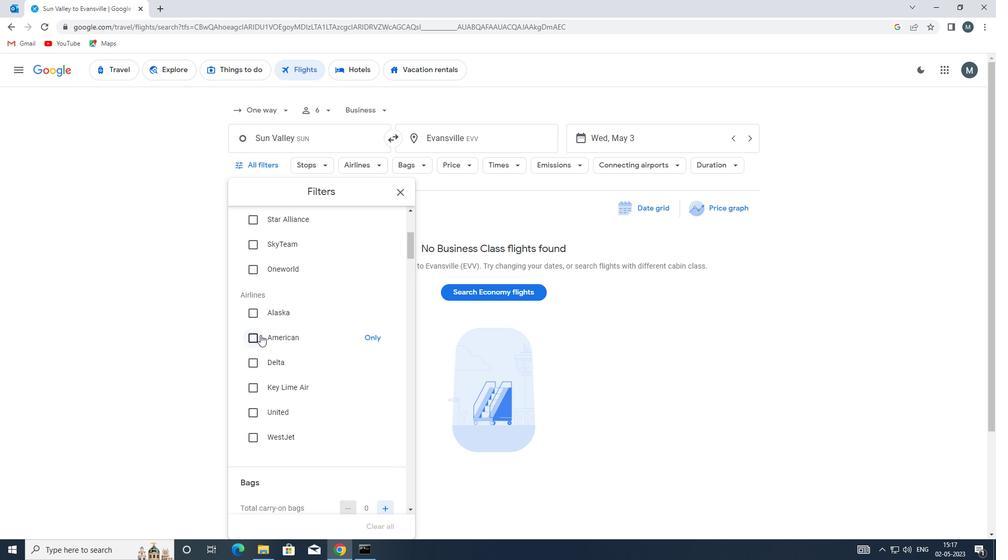 
Action: Mouse moved to (255, 337)
Screenshot: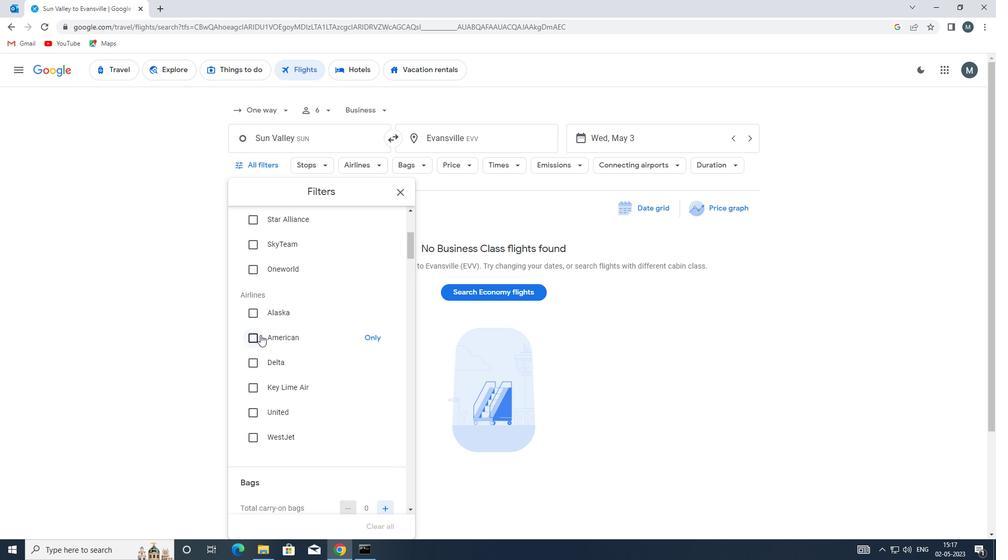 
Action: Mouse pressed left at (255, 337)
Screenshot: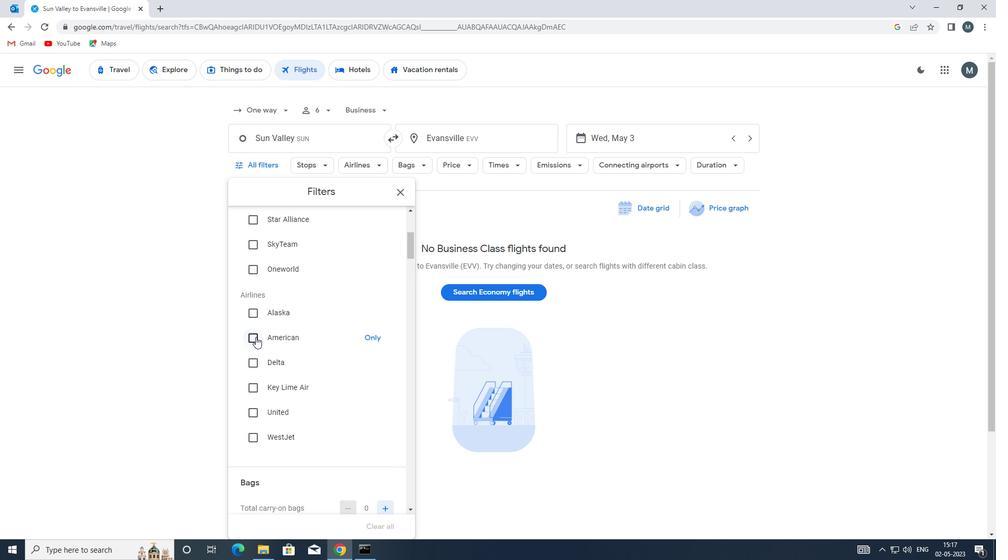 
Action: Mouse scrolled (255, 336) with delta (0, 0)
Screenshot: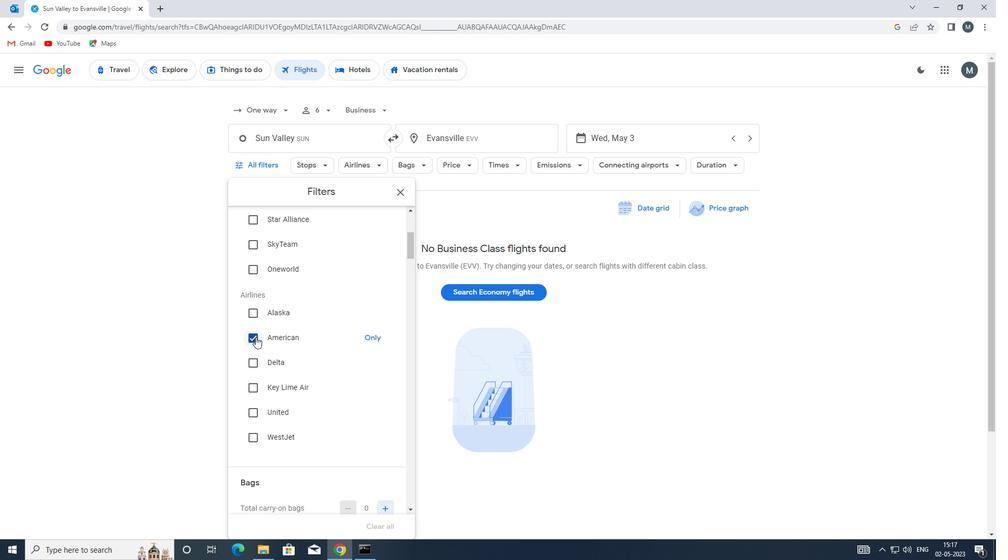 
Action: Mouse scrolled (255, 336) with delta (0, 0)
Screenshot: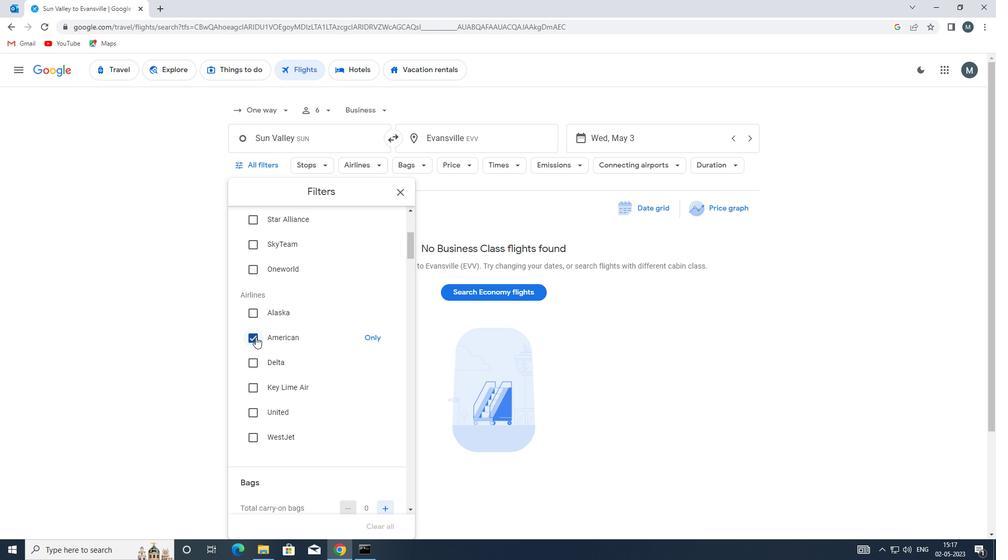 
Action: Mouse moved to (334, 334)
Screenshot: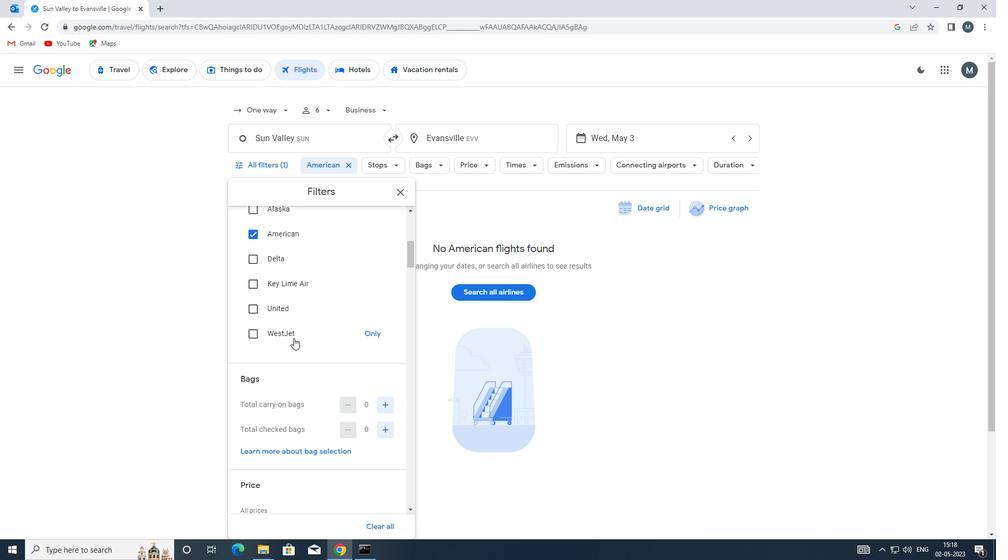 
Action: Mouse scrolled (334, 333) with delta (0, 0)
Screenshot: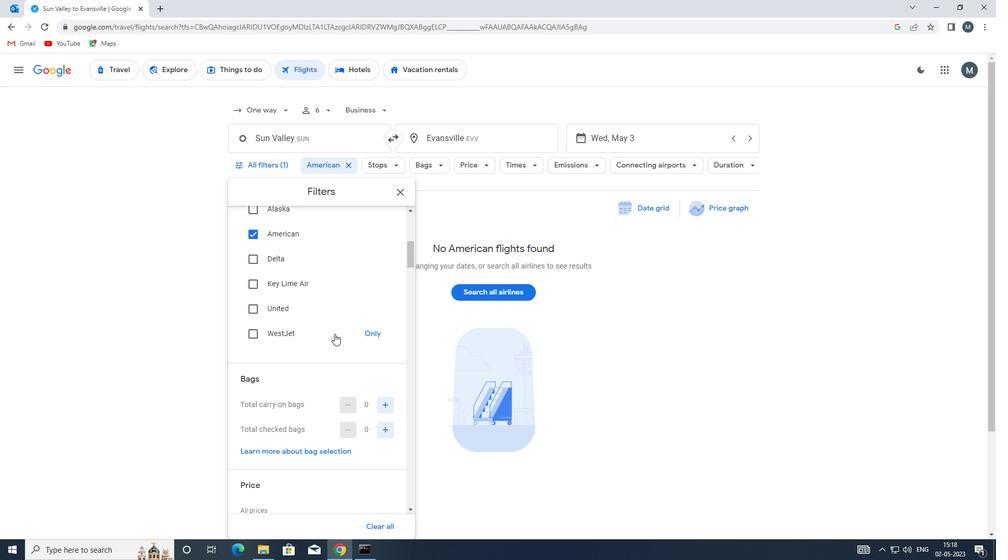 
Action: Mouse scrolled (334, 333) with delta (0, 0)
Screenshot: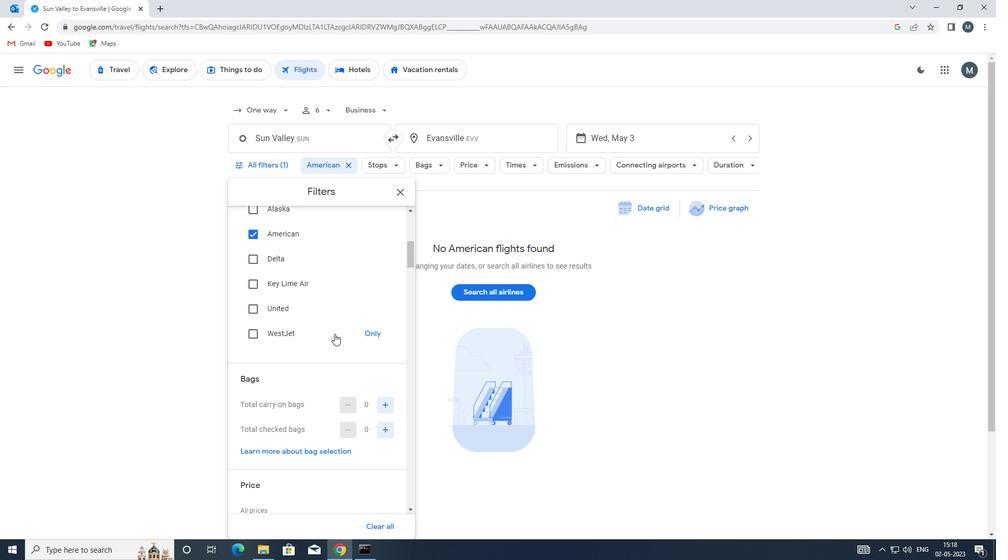 
Action: Mouse moved to (382, 327)
Screenshot: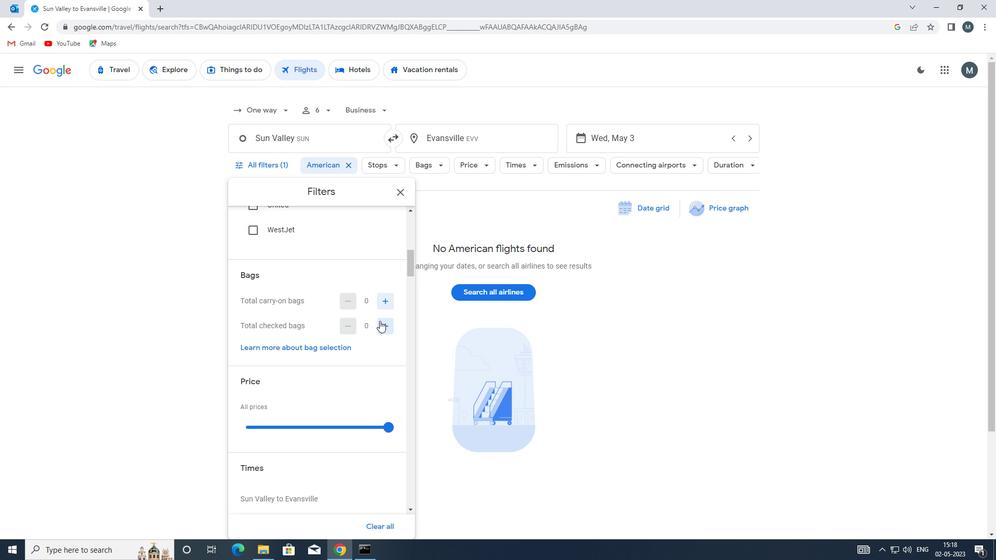 
Action: Mouse pressed left at (382, 327)
Screenshot: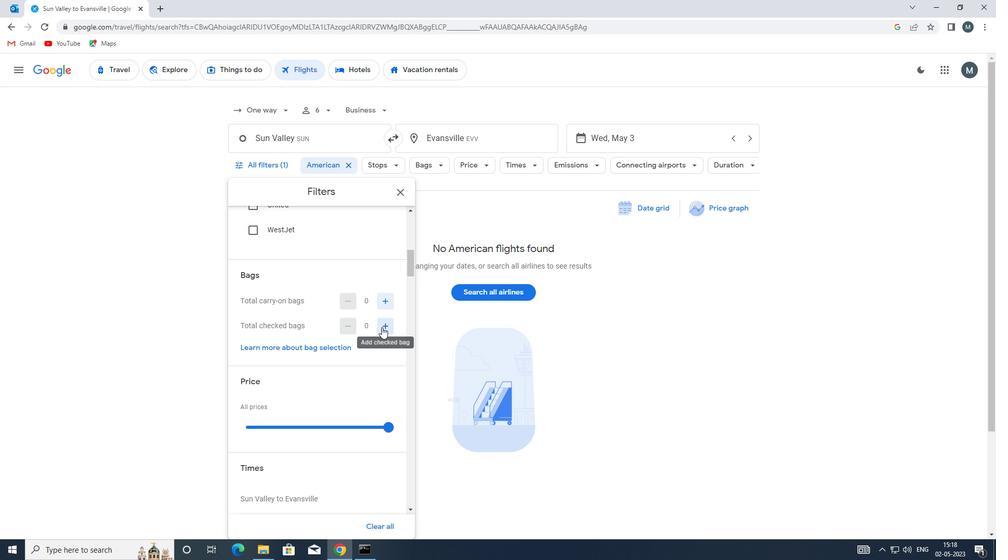 
Action: Mouse moved to (382, 327)
Screenshot: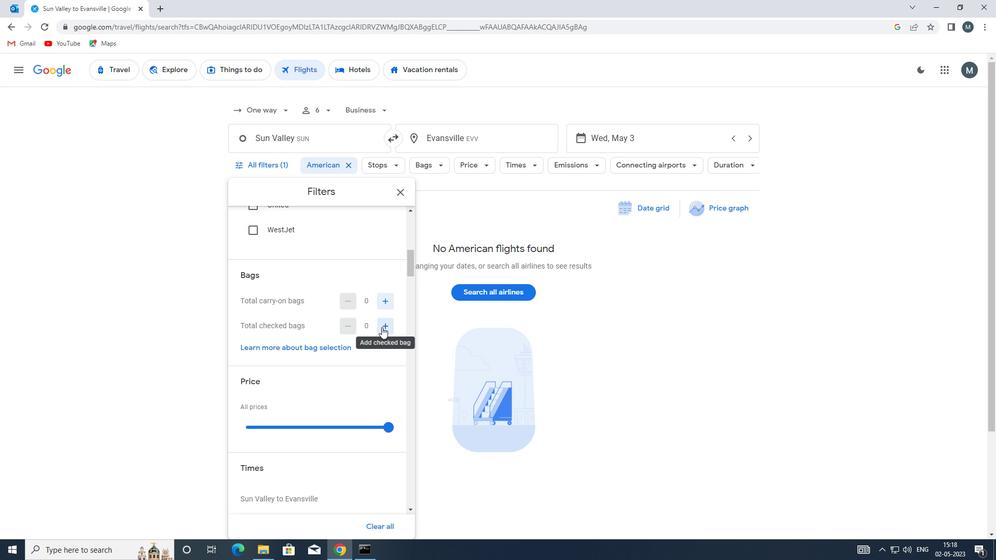 
Action: Mouse pressed left at (382, 327)
Screenshot: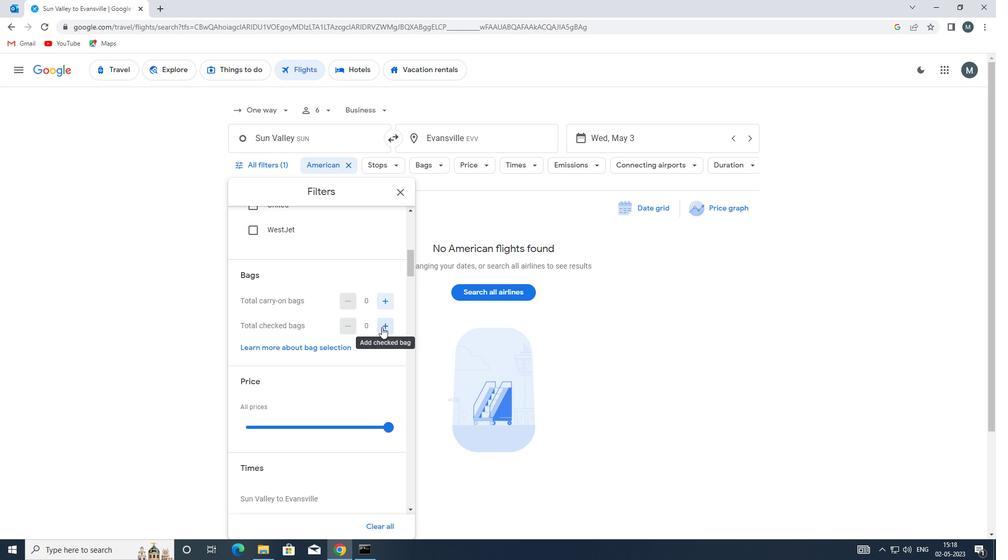 
Action: Mouse pressed left at (382, 327)
Screenshot: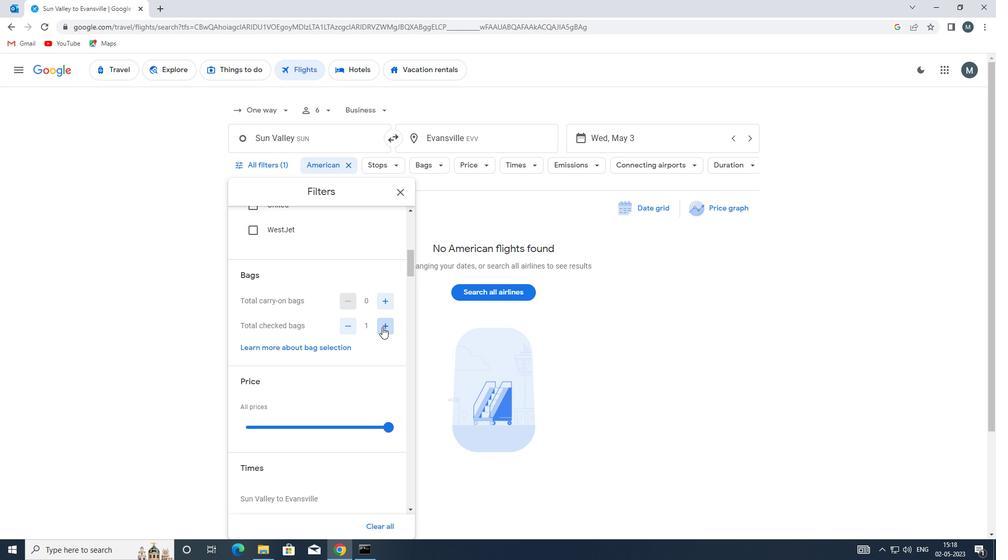 
Action: Mouse pressed left at (382, 327)
Screenshot: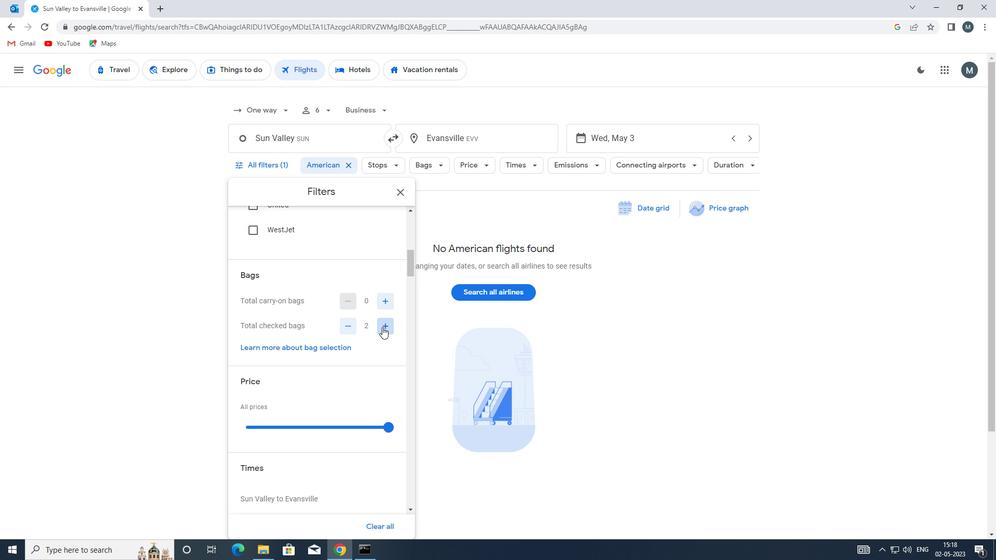 
Action: Mouse moved to (330, 338)
Screenshot: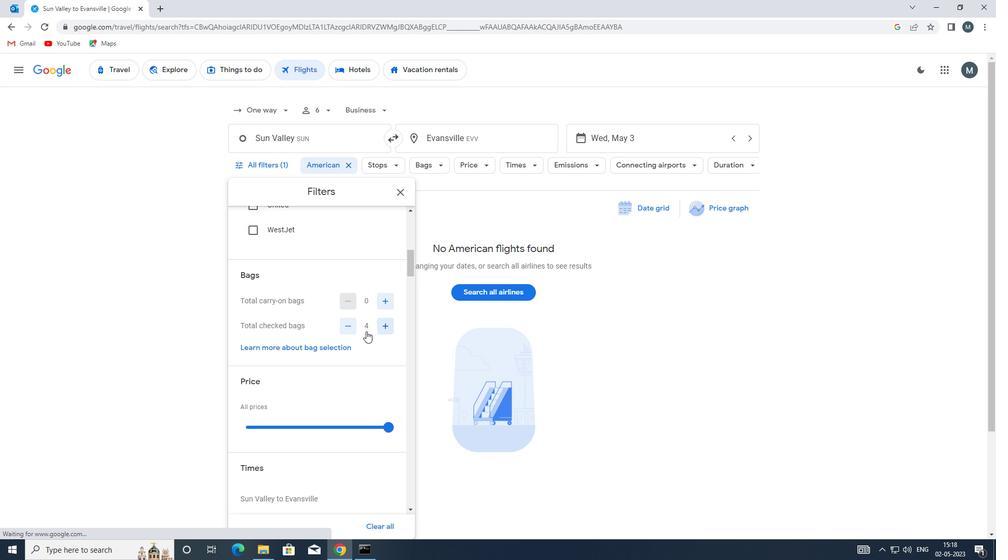 
Action: Mouse scrolled (330, 338) with delta (0, 0)
Screenshot: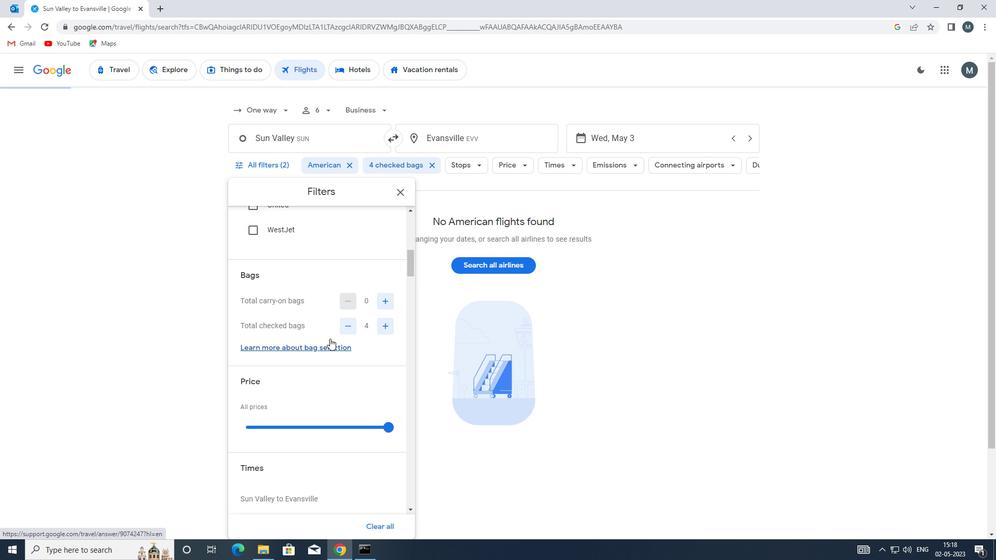 
Action: Mouse scrolled (330, 338) with delta (0, 0)
Screenshot: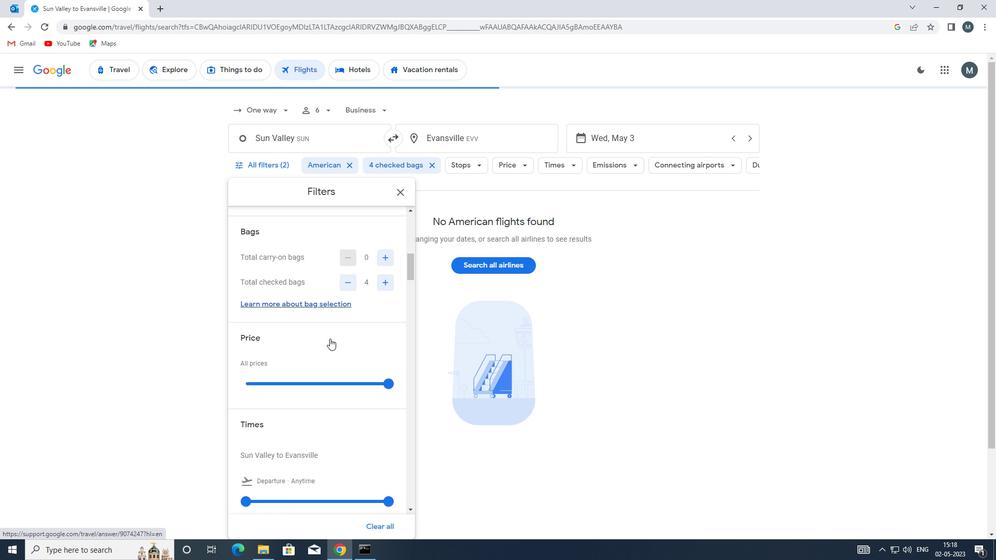 
Action: Mouse moved to (324, 356)
Screenshot: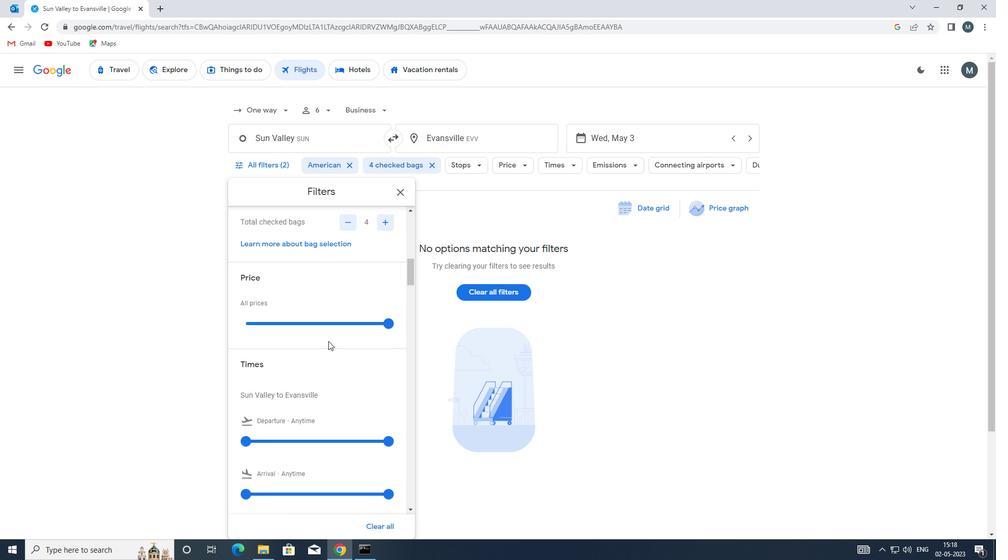 
Action: Mouse scrolled (324, 356) with delta (0, 0)
Screenshot: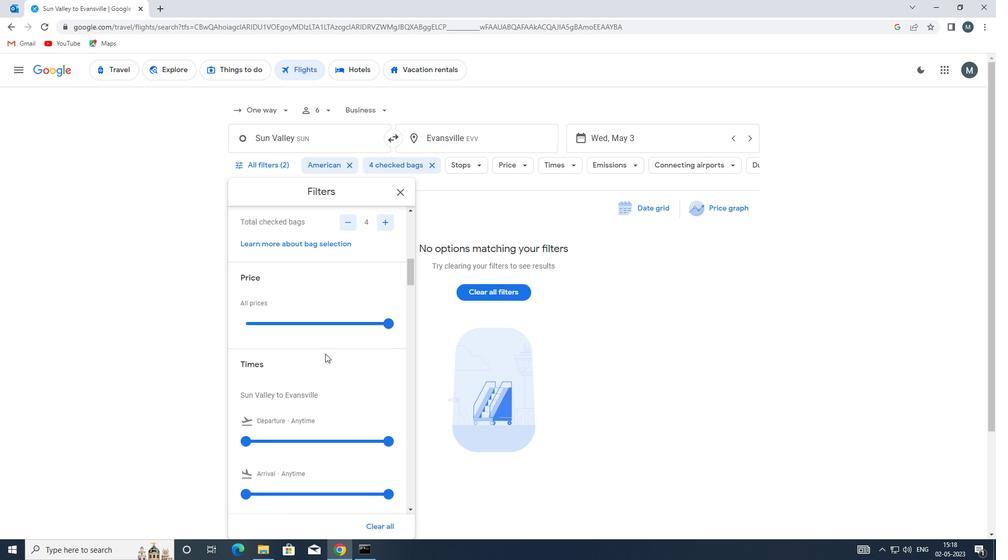 
Action: Mouse scrolled (324, 356) with delta (0, 0)
Screenshot: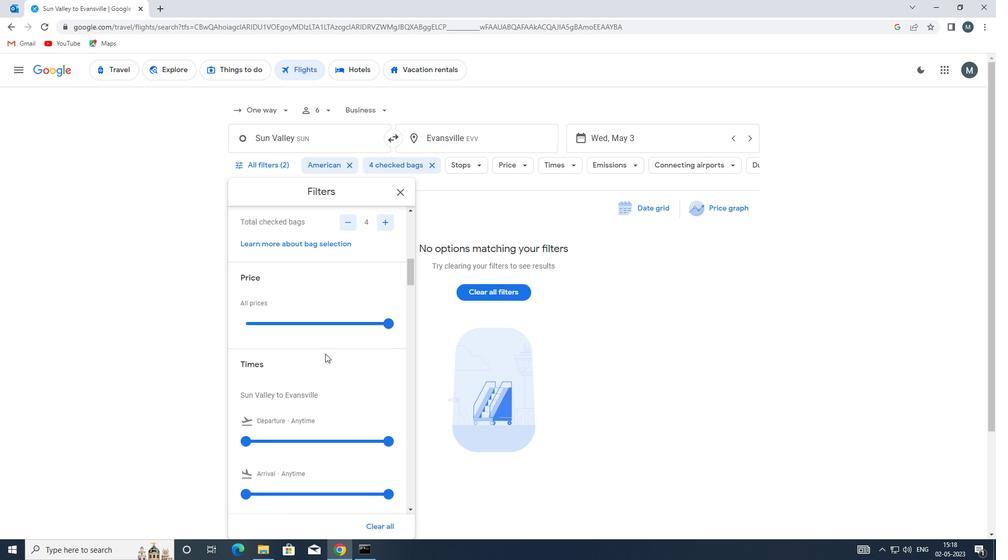 
Action: Mouse moved to (250, 336)
Screenshot: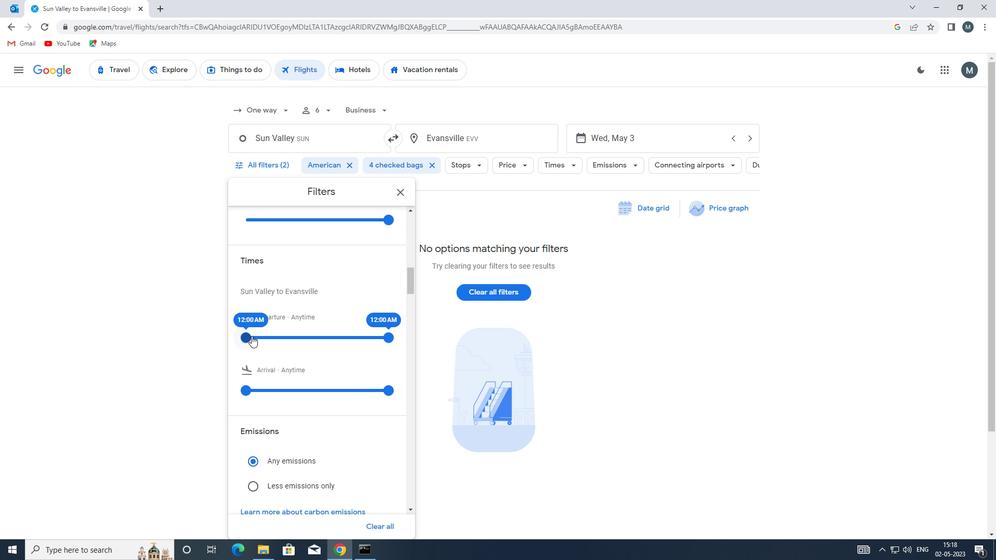 
Action: Mouse pressed left at (250, 336)
Screenshot: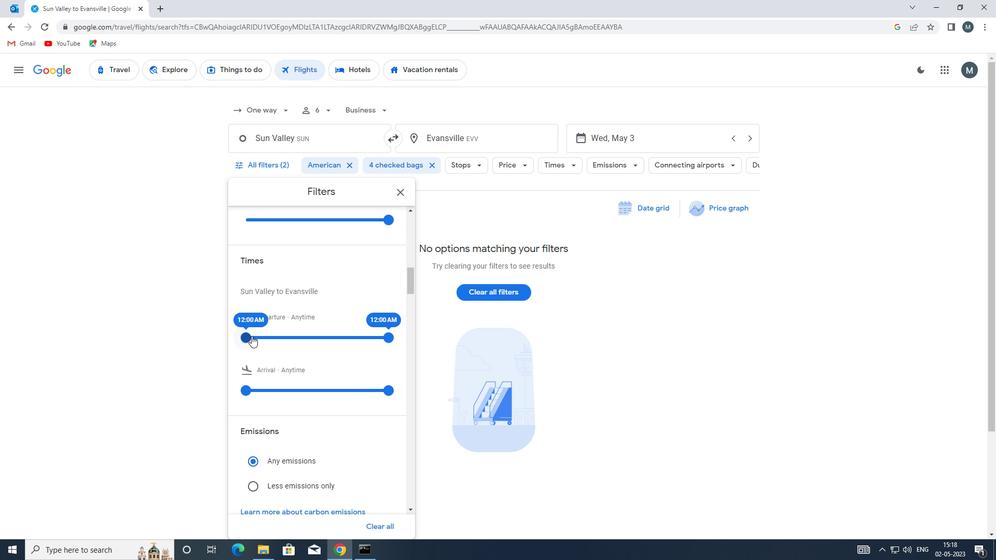 
Action: Mouse moved to (384, 334)
Screenshot: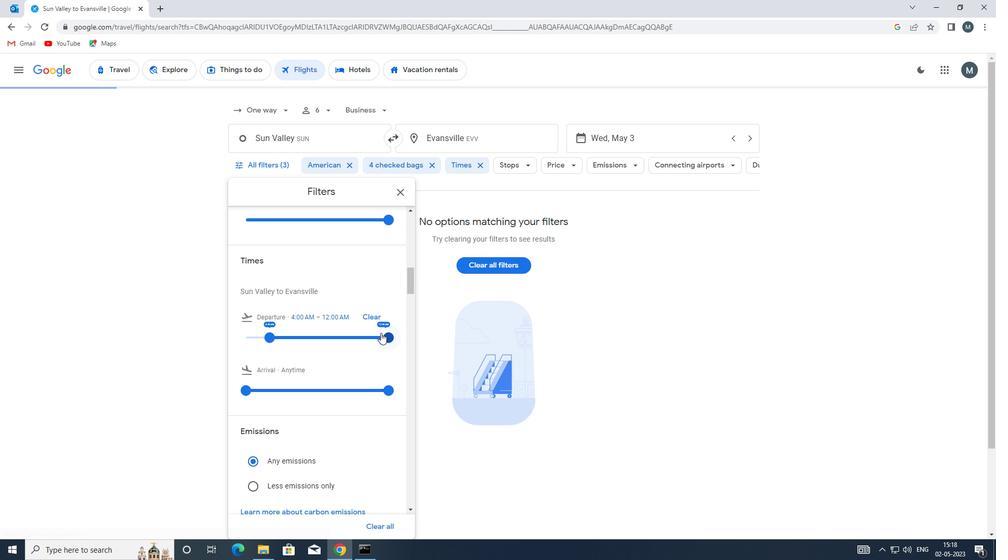 
Action: Mouse pressed left at (384, 334)
Screenshot: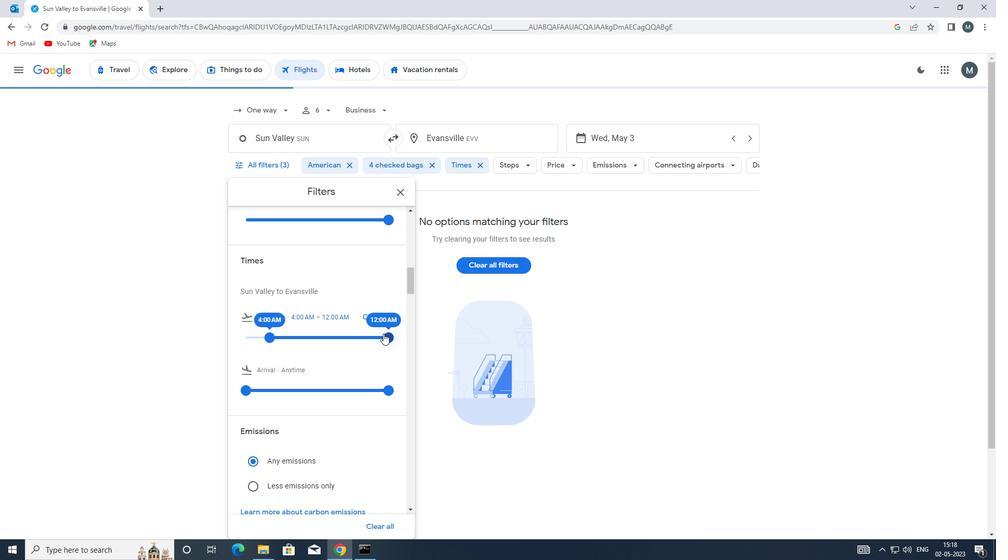 
Action: Mouse moved to (388, 335)
Screenshot: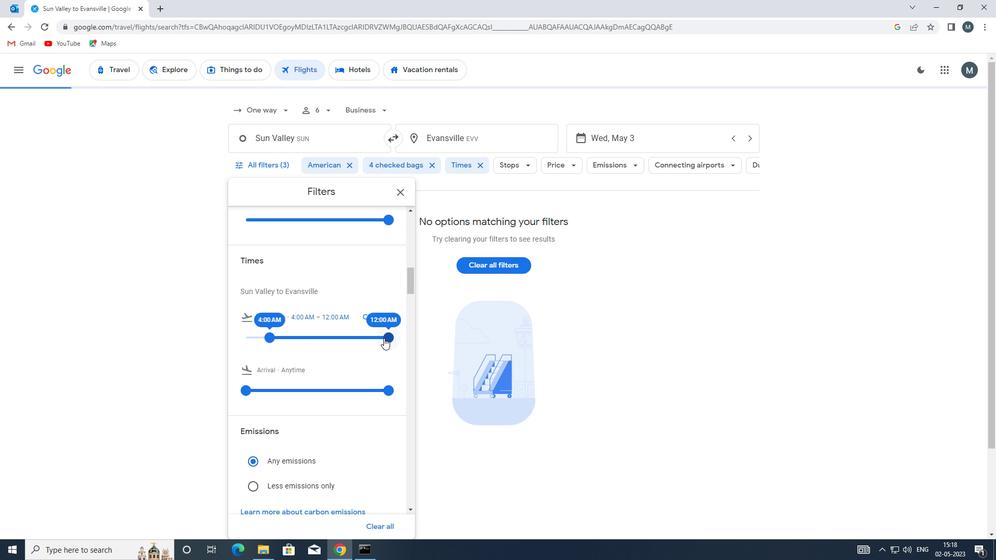 
Action: Mouse pressed left at (388, 335)
Screenshot: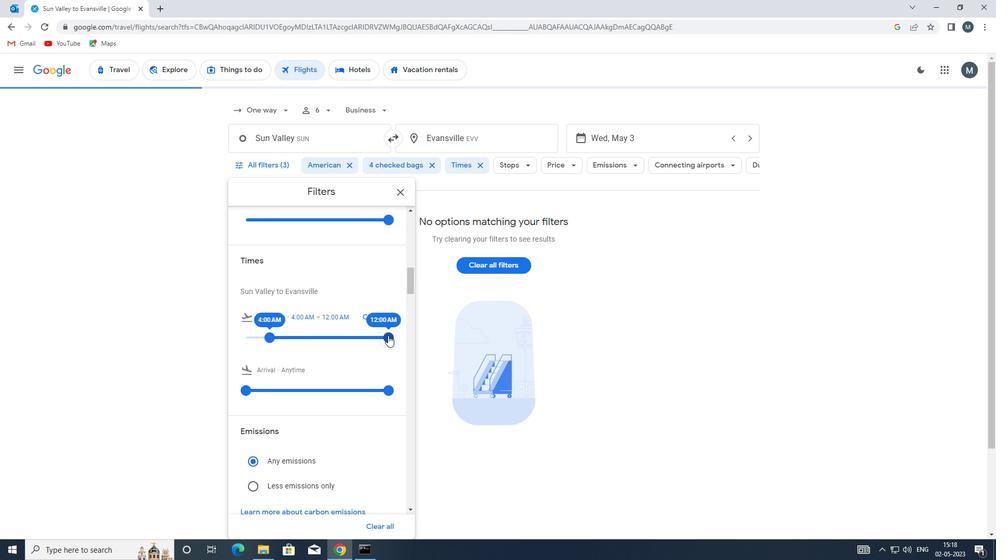 
Action: Mouse moved to (294, 334)
Screenshot: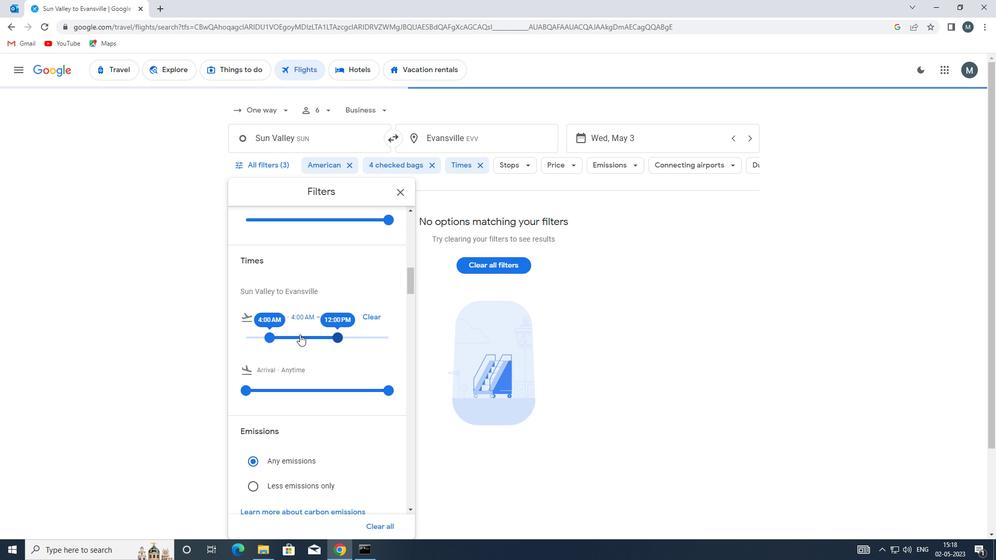 
Action: Mouse pressed left at (294, 334)
Screenshot: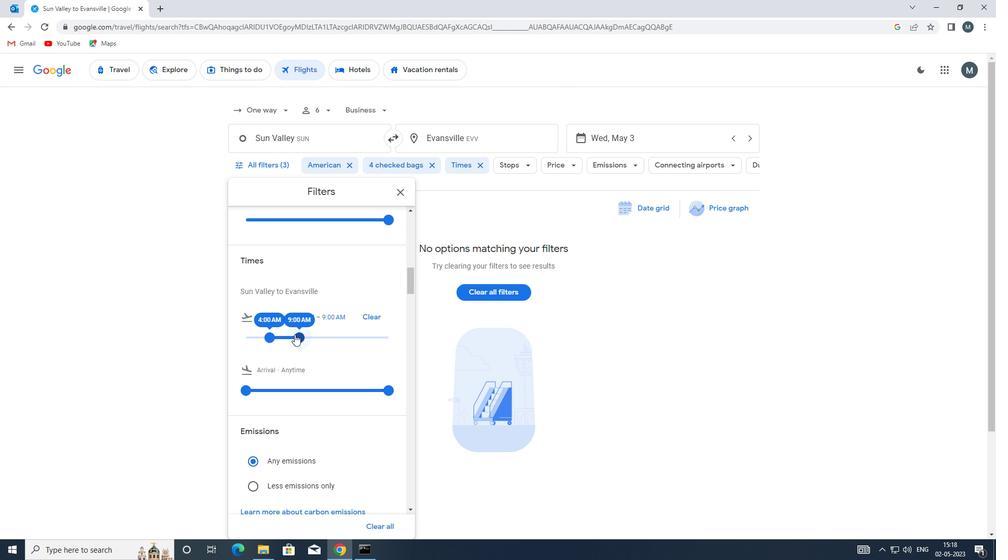 
Action: Mouse moved to (260, 332)
Screenshot: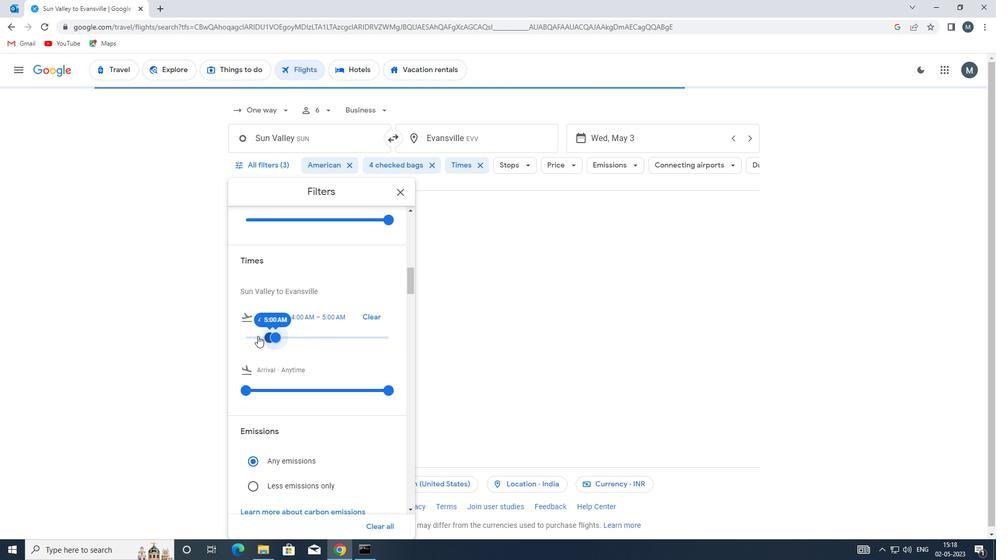 
Action: Mouse scrolled (260, 331) with delta (0, 0)
Screenshot: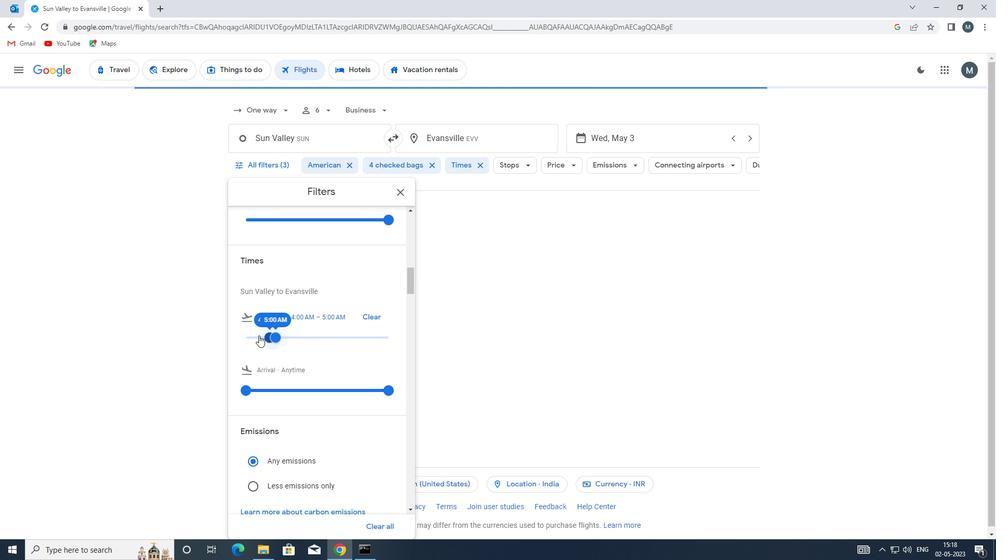 
Action: Mouse scrolled (260, 331) with delta (0, 0)
Screenshot: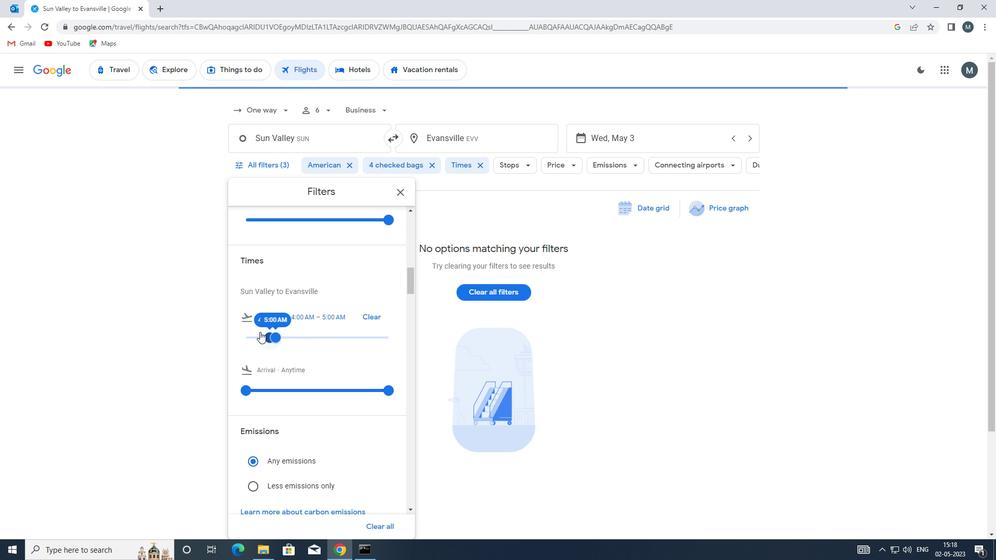
Action: Mouse moved to (397, 194)
Screenshot: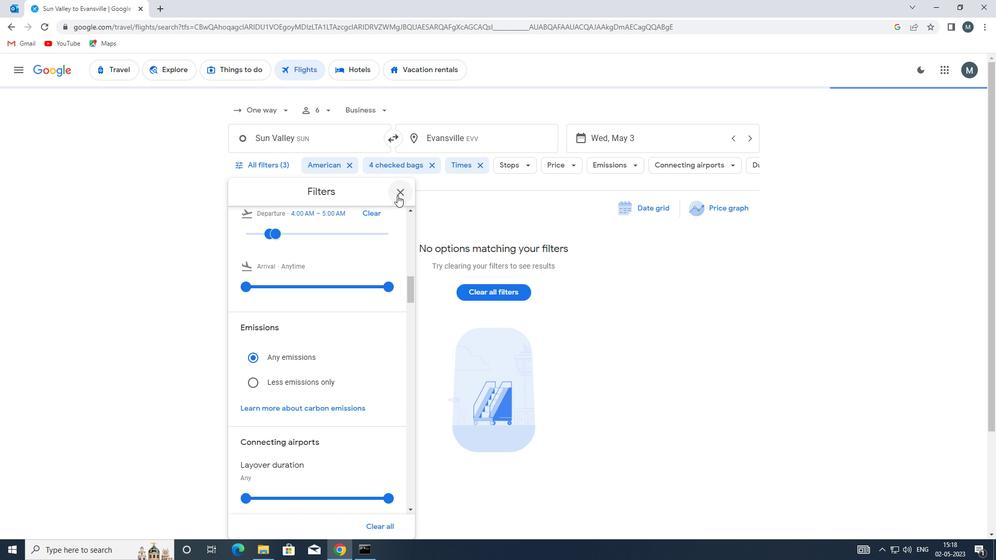 
Action: Mouse pressed left at (397, 194)
Screenshot: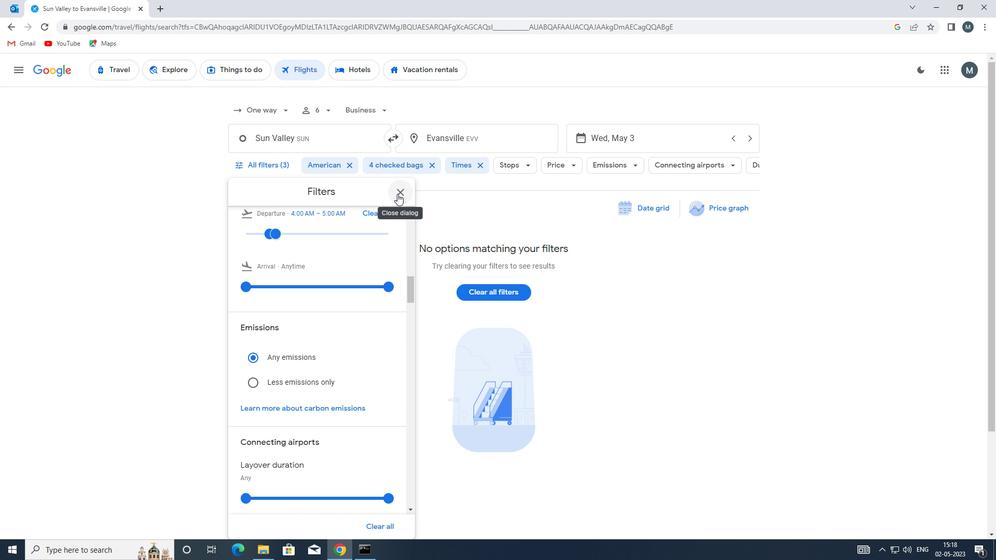 
